 Task: Find connections with filter location Loxstedt with filter topic #forsale with filter profile language English with filter current company Vedanta Limited - Aluminium Business with filter school Jobs for Rajkot with filter industry Specialty Trade Contractors with filter service category Technical with filter keywords title Music Producer
Action: Mouse moved to (494, 62)
Screenshot: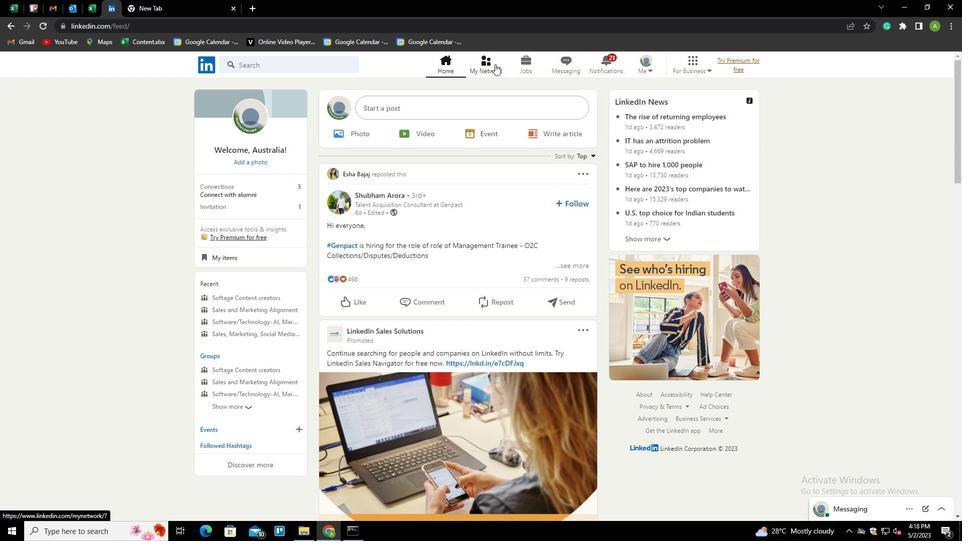 
Action: Mouse pressed left at (494, 62)
Screenshot: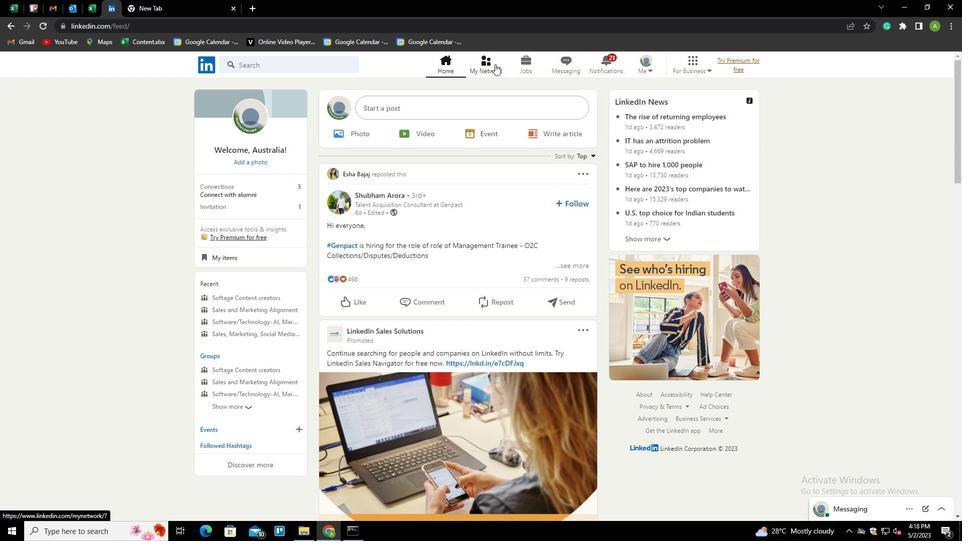 
Action: Mouse moved to (276, 119)
Screenshot: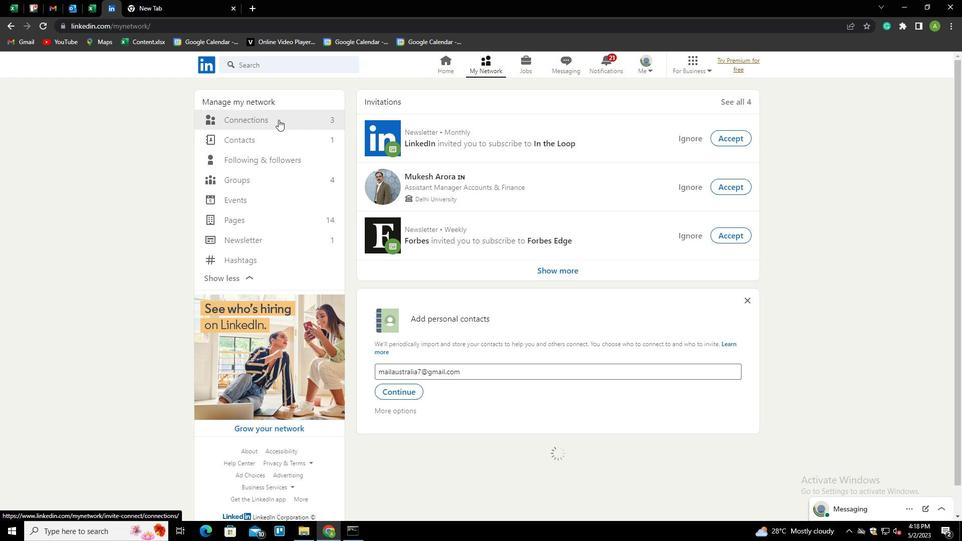 
Action: Mouse pressed left at (276, 119)
Screenshot: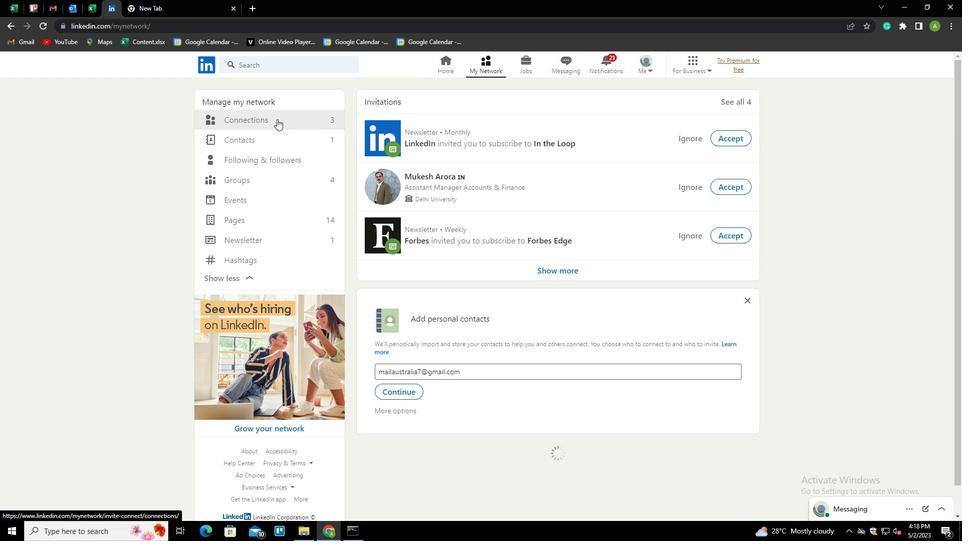 
Action: Mouse moved to (543, 117)
Screenshot: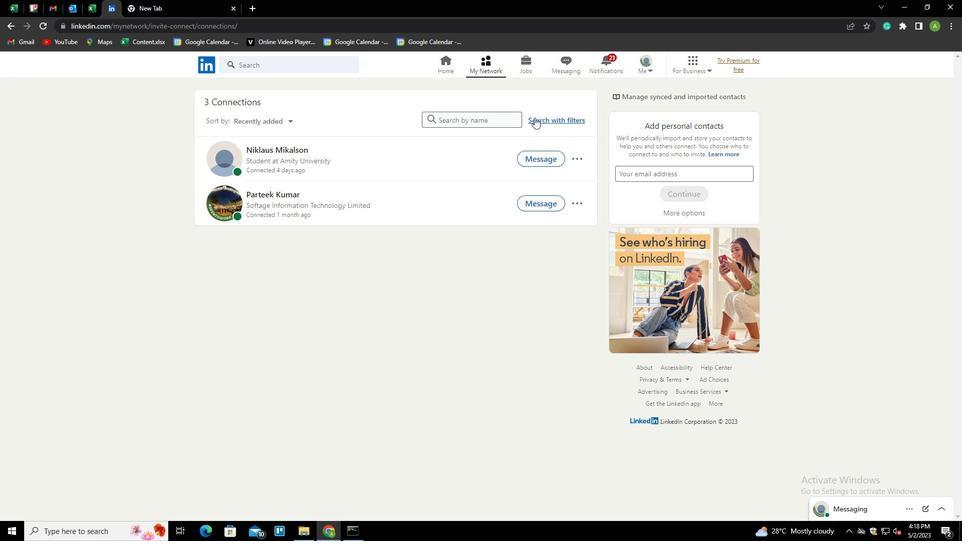 
Action: Mouse pressed left at (543, 117)
Screenshot: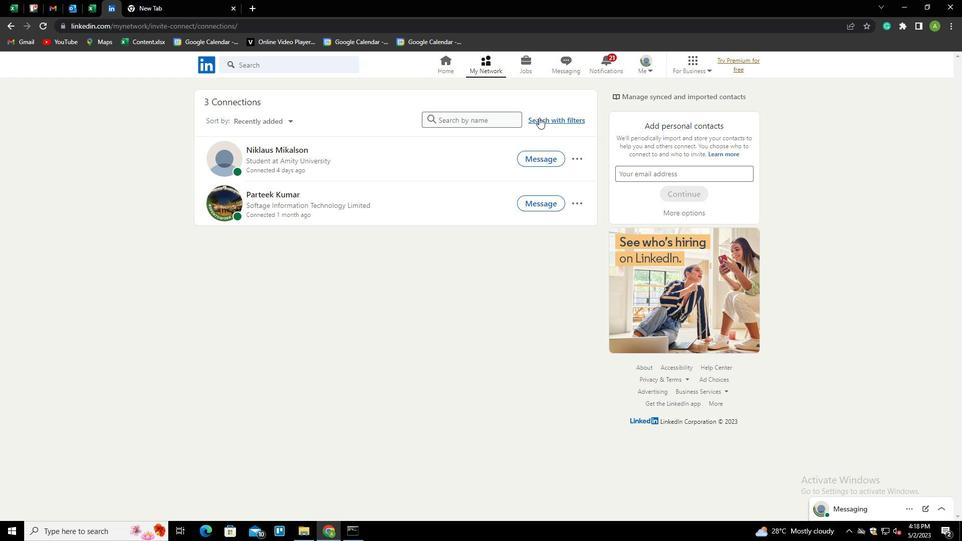 
Action: Mouse moved to (511, 88)
Screenshot: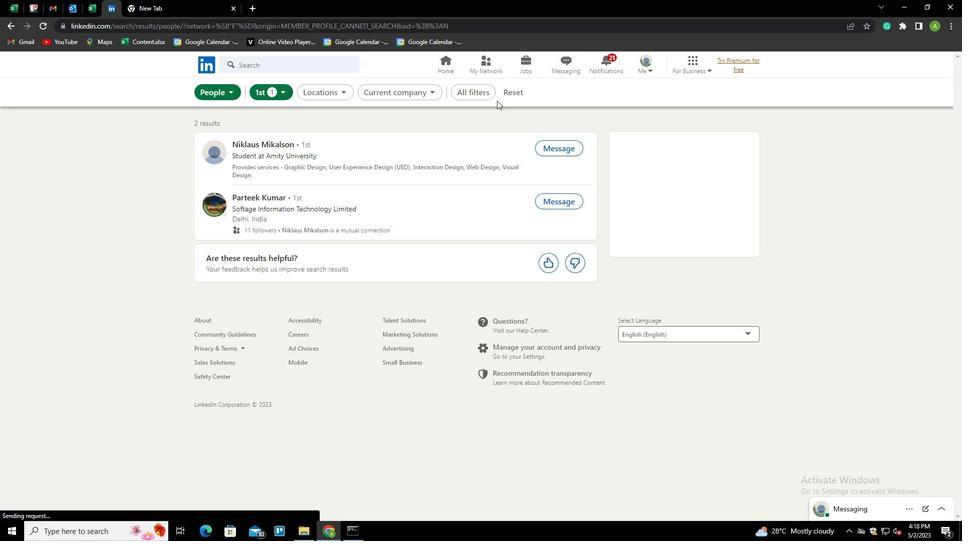 
Action: Mouse pressed left at (511, 88)
Screenshot: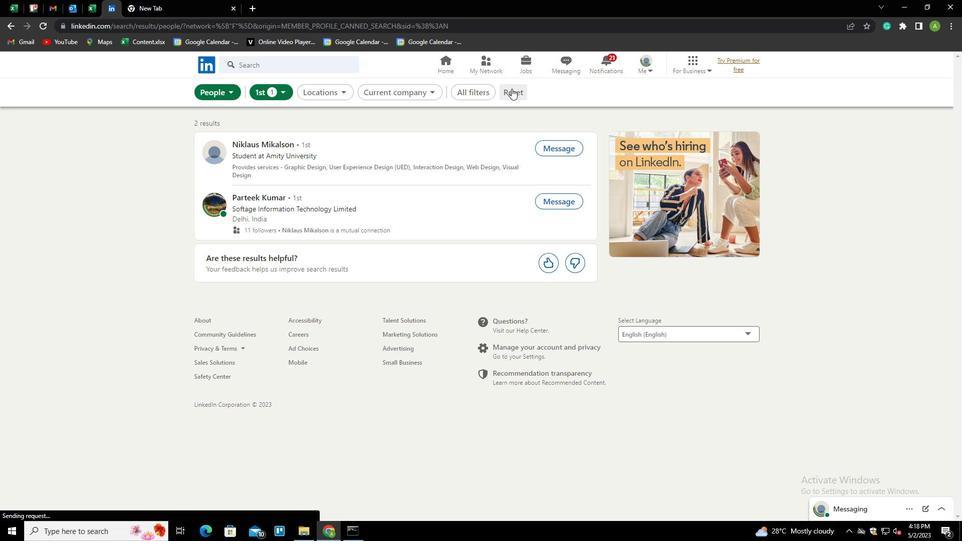 
Action: Mouse moved to (488, 91)
Screenshot: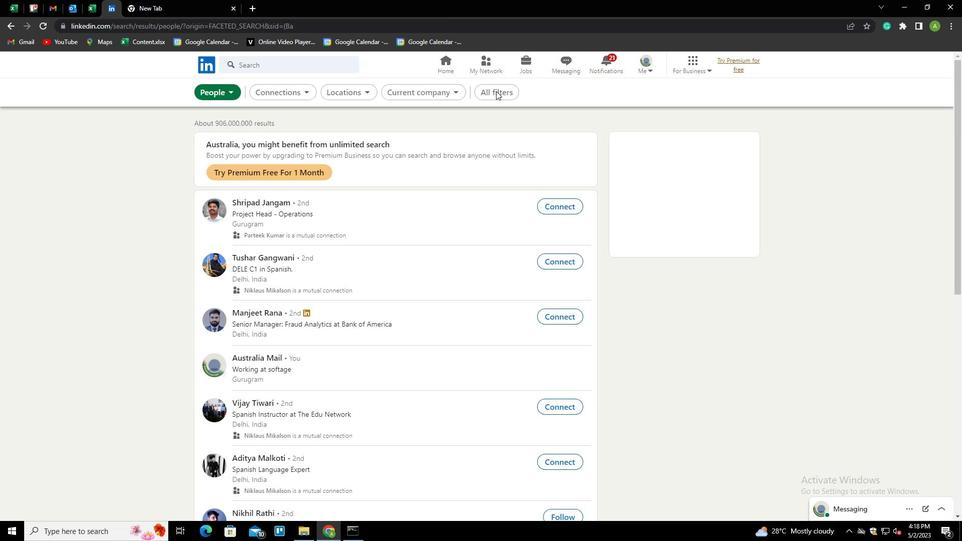 
Action: Mouse pressed left at (488, 91)
Screenshot: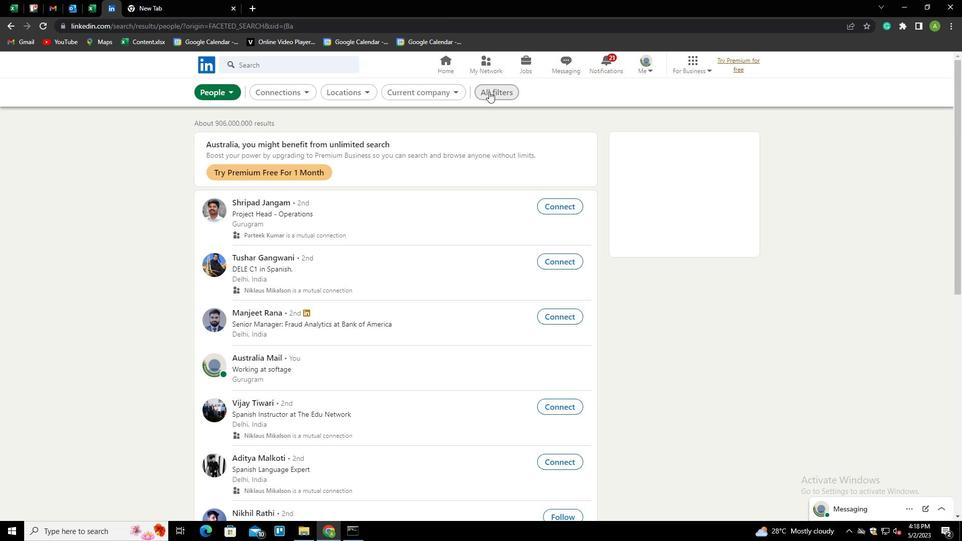 
Action: Mouse moved to (894, 326)
Screenshot: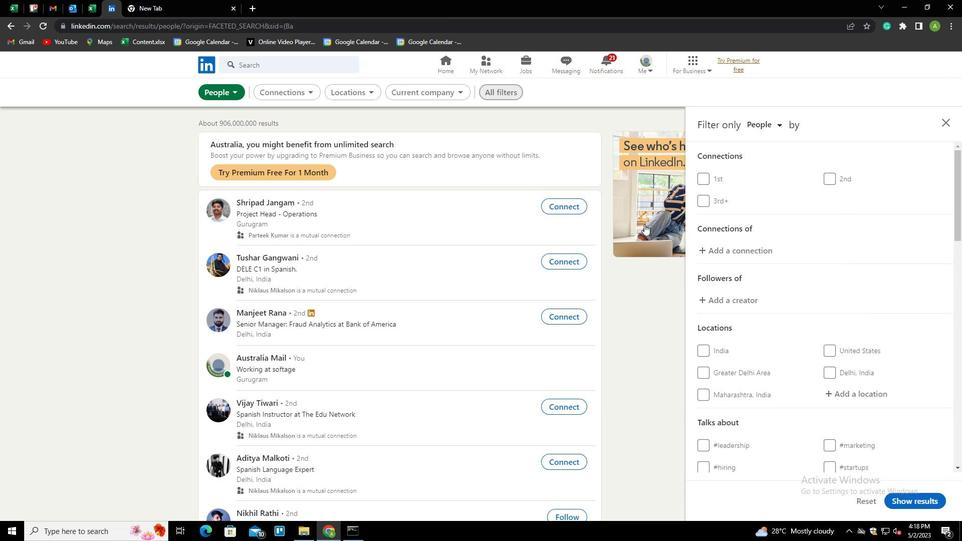 
Action: Mouse scrolled (894, 325) with delta (0, 0)
Screenshot: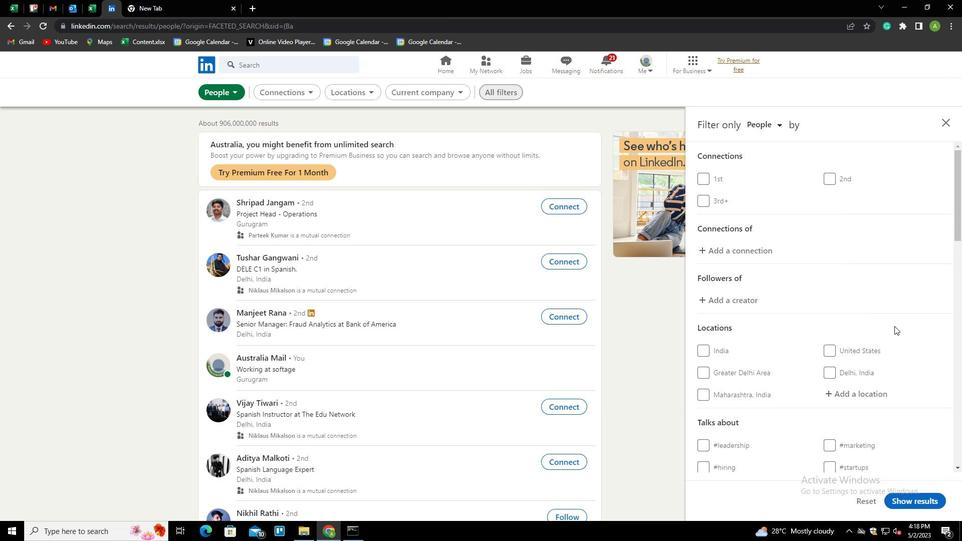
Action: Mouse scrolled (894, 325) with delta (0, 0)
Screenshot: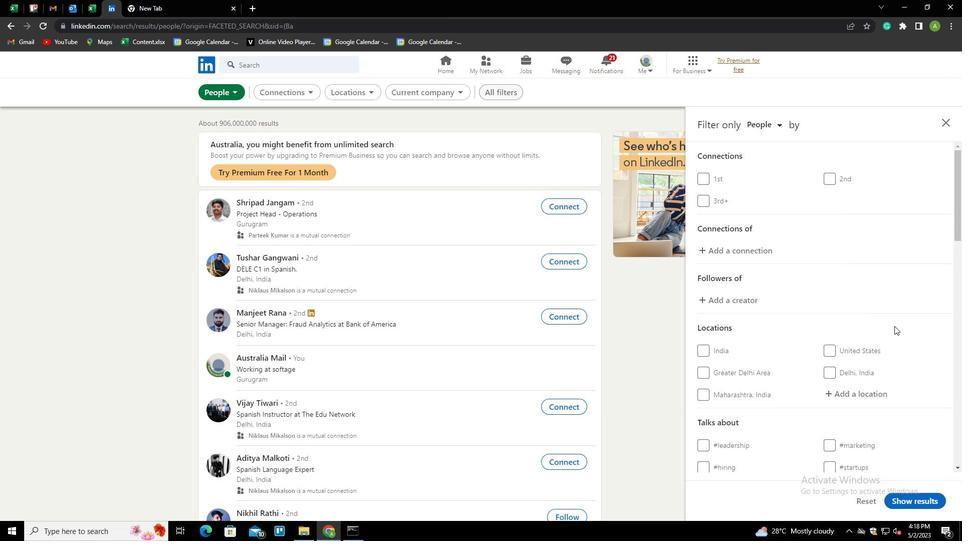 
Action: Mouse moved to (865, 295)
Screenshot: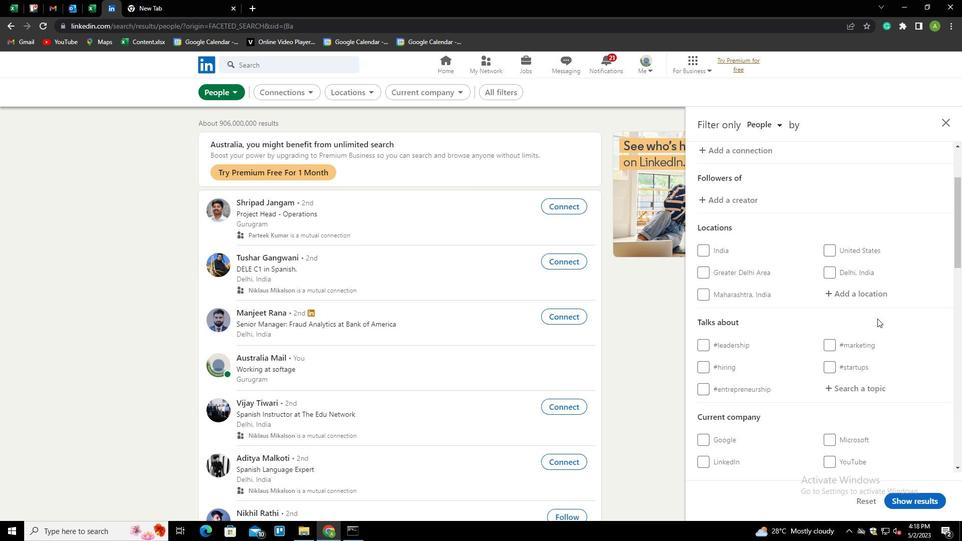 
Action: Mouse pressed left at (865, 295)
Screenshot: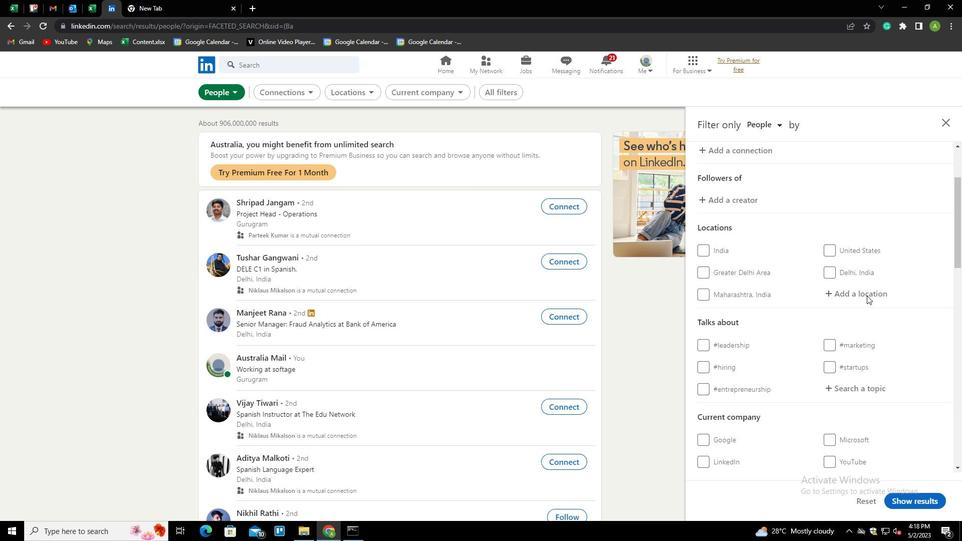 
Action: Mouse moved to (865, 294)
Screenshot: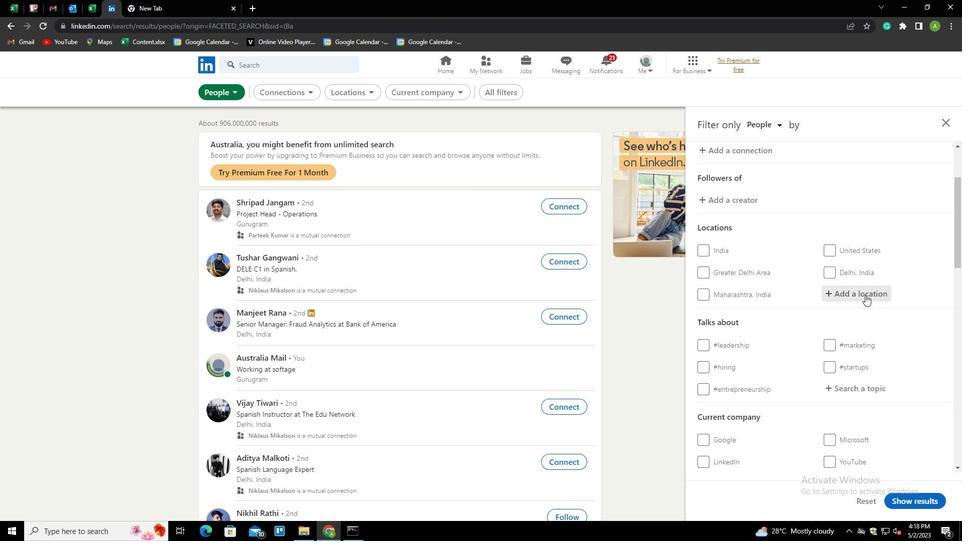 
Action: Mouse pressed left at (865, 294)
Screenshot: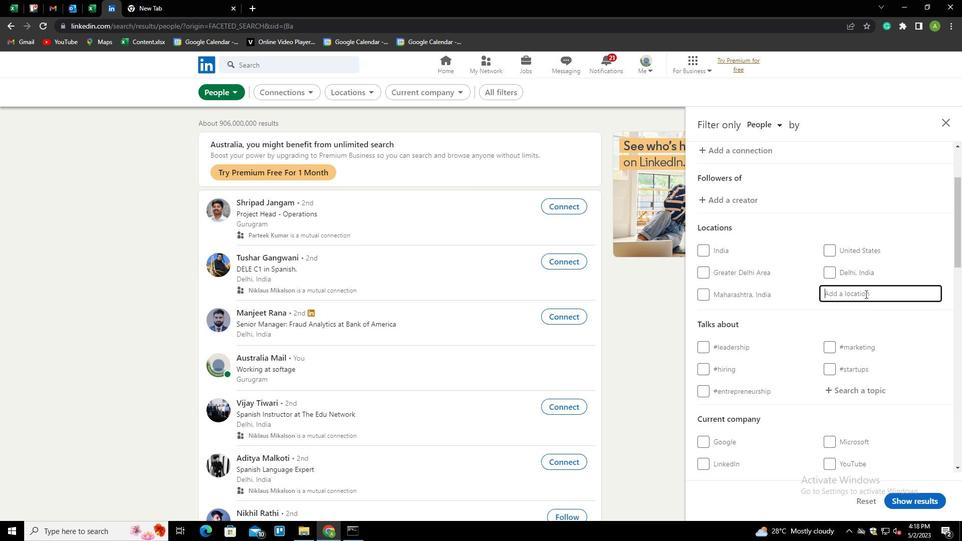 
Action: Key pressed <Key.shift><Key.shift><Key.shift>LOXSTEDT<Key.down><Key.enter>
Screenshot: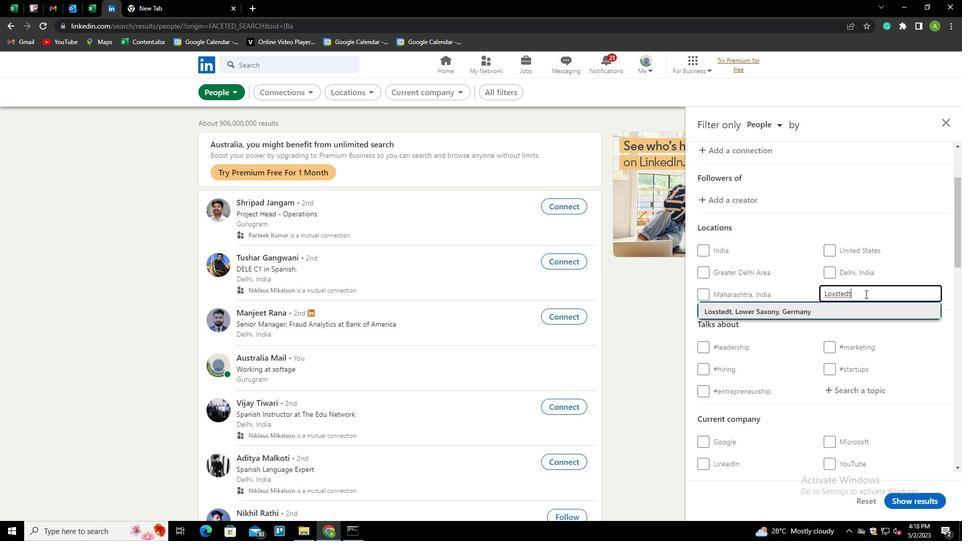 
Action: Mouse scrolled (865, 293) with delta (0, 0)
Screenshot: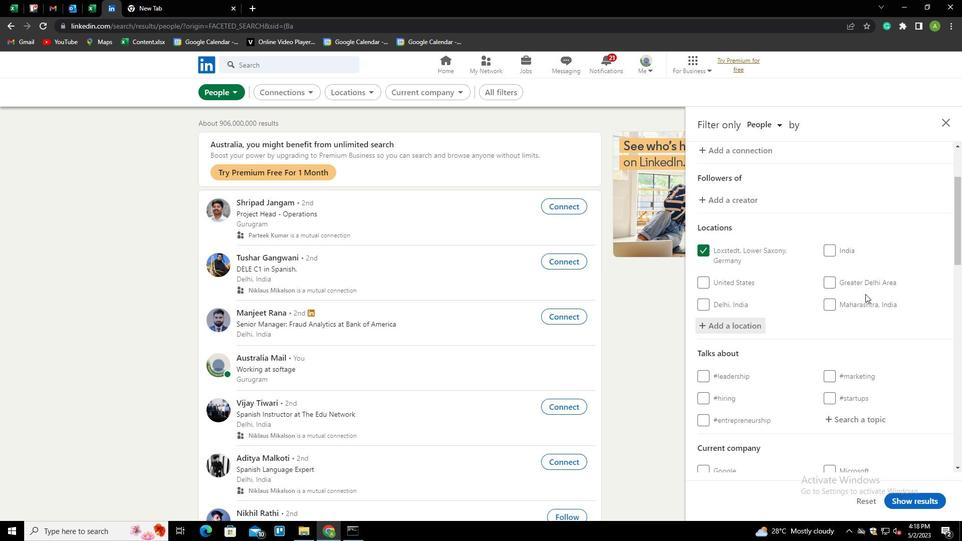 
Action: Mouse scrolled (865, 293) with delta (0, 0)
Screenshot: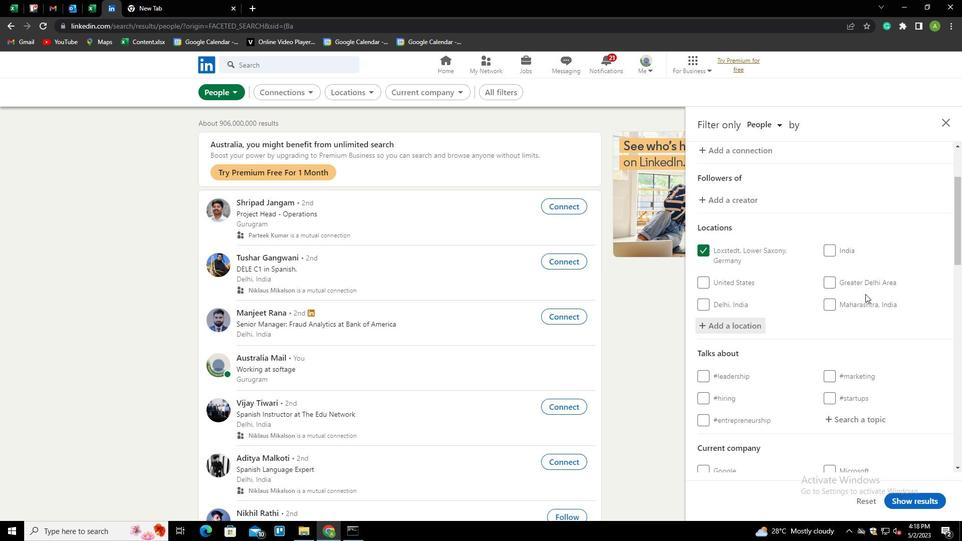 
Action: Mouse moved to (848, 316)
Screenshot: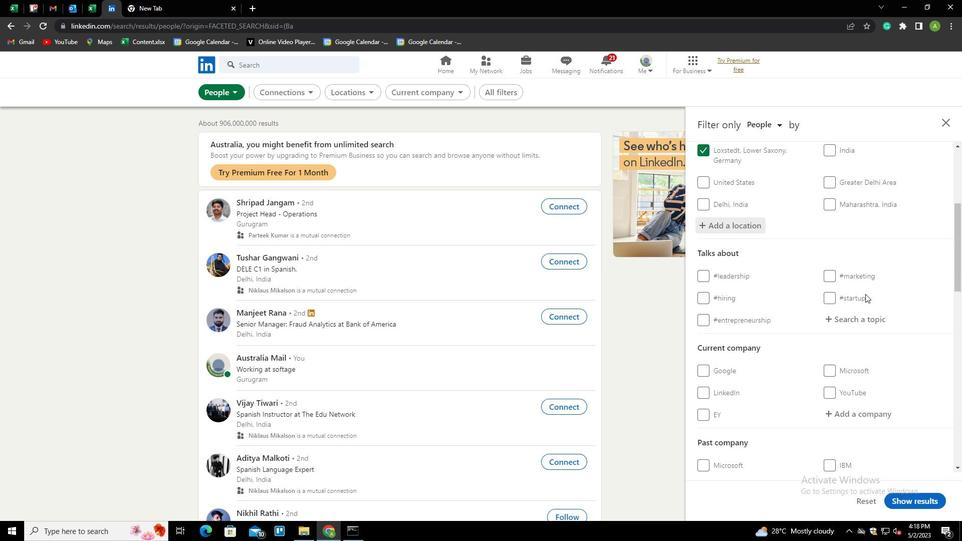 
Action: Mouse pressed left at (848, 316)
Screenshot: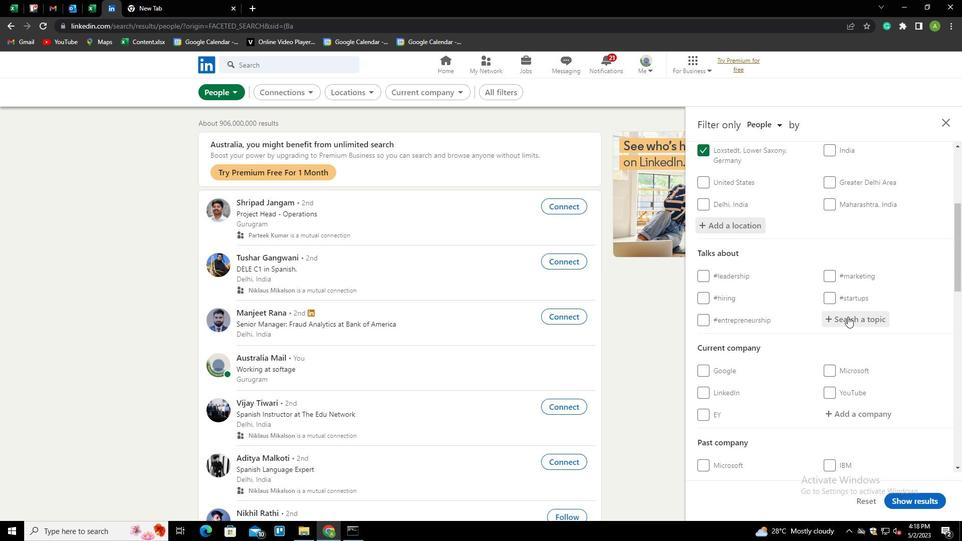 
Action: Key pressed FORSALE<Key.down><Key.enter>
Screenshot: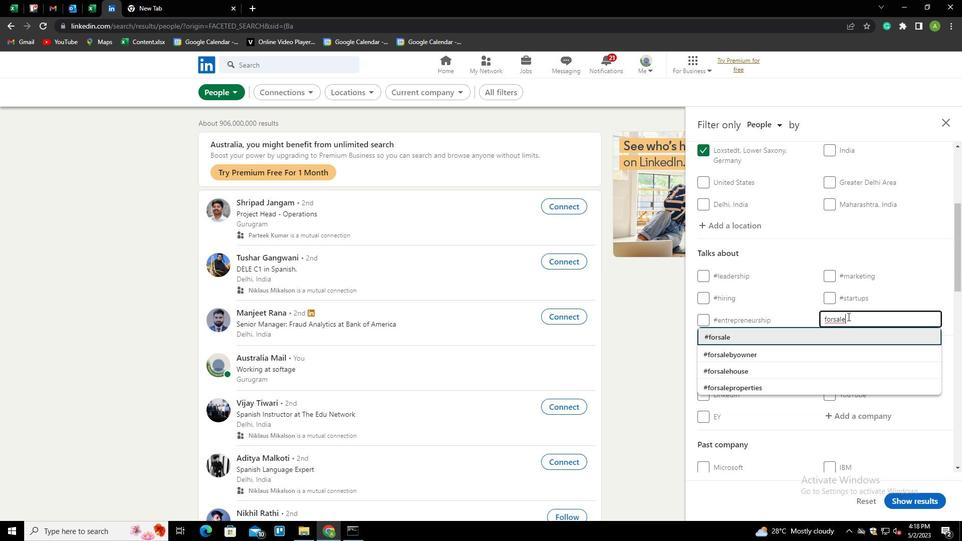 
Action: Mouse scrolled (848, 316) with delta (0, 0)
Screenshot: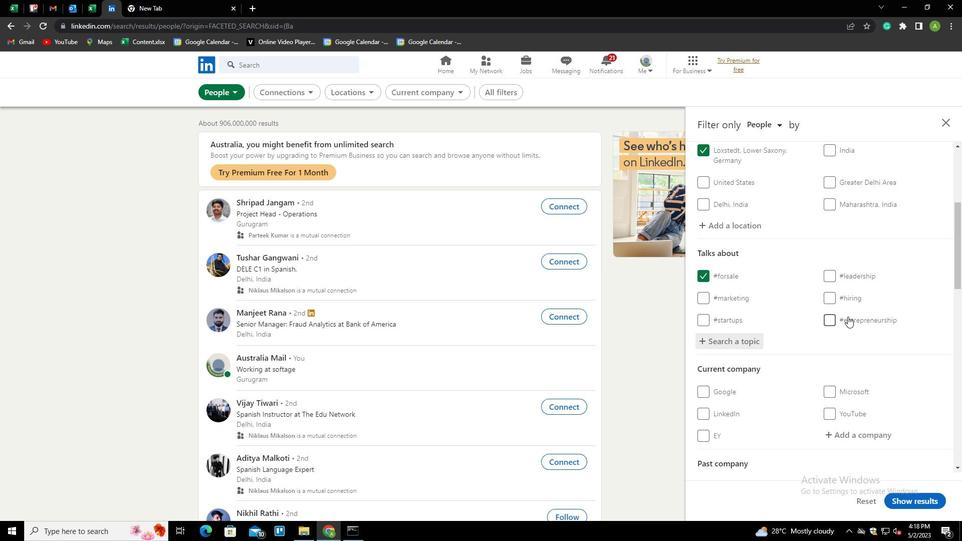 
Action: Mouse scrolled (848, 316) with delta (0, 0)
Screenshot: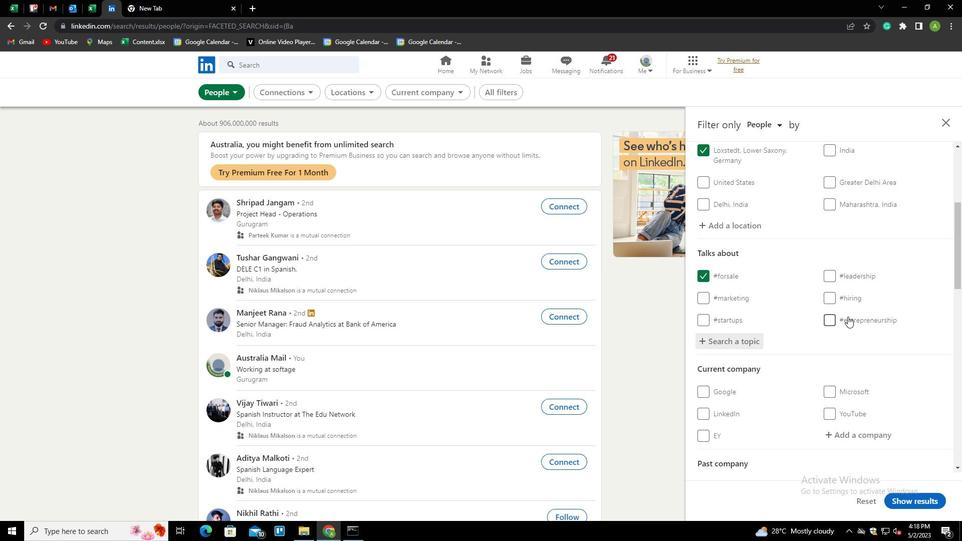 
Action: Mouse scrolled (848, 316) with delta (0, 0)
Screenshot: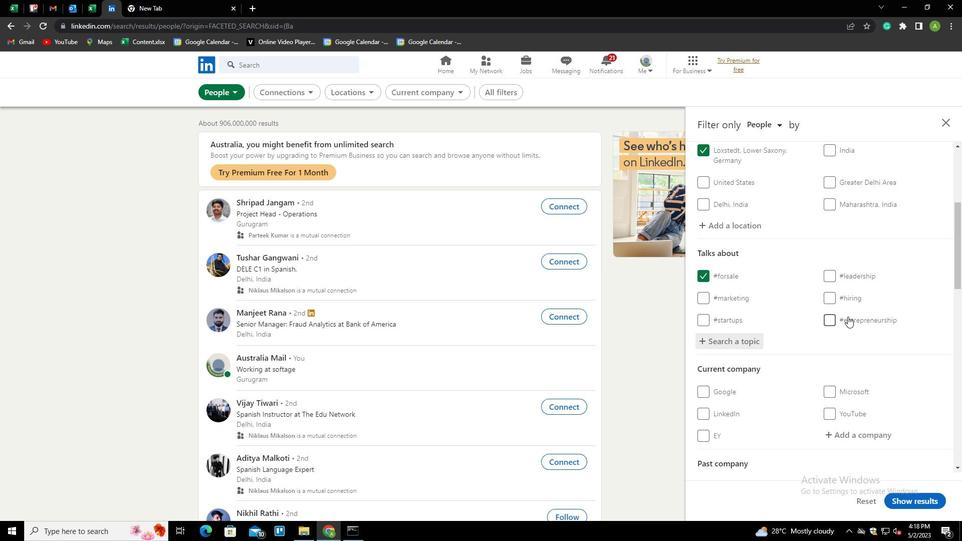 
Action: Mouse scrolled (848, 316) with delta (0, 0)
Screenshot: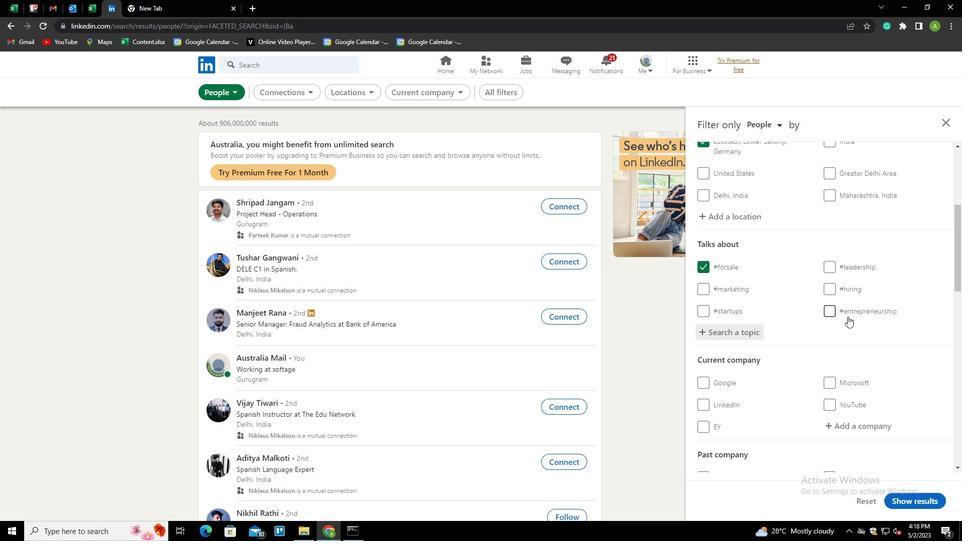 
Action: Mouse scrolled (848, 316) with delta (0, 0)
Screenshot: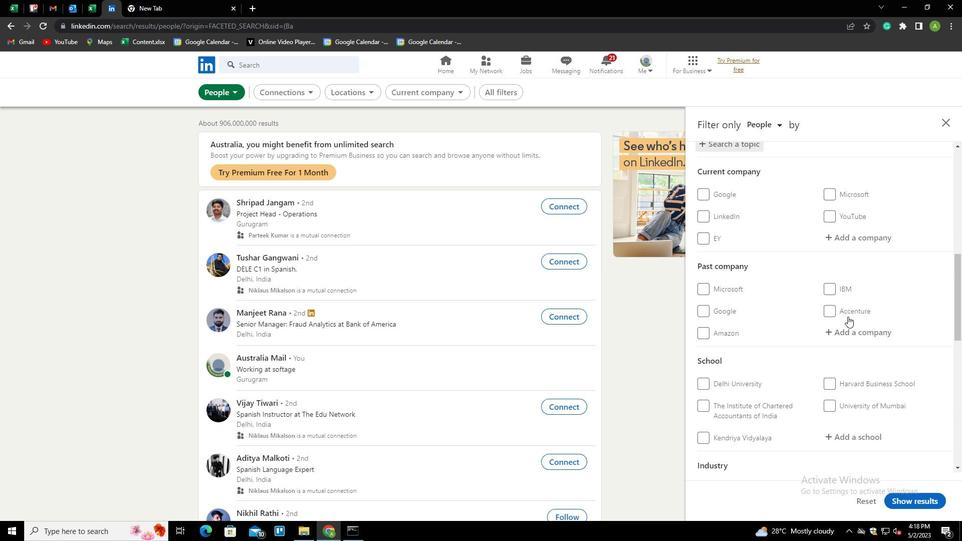 
Action: Mouse scrolled (848, 316) with delta (0, 0)
Screenshot: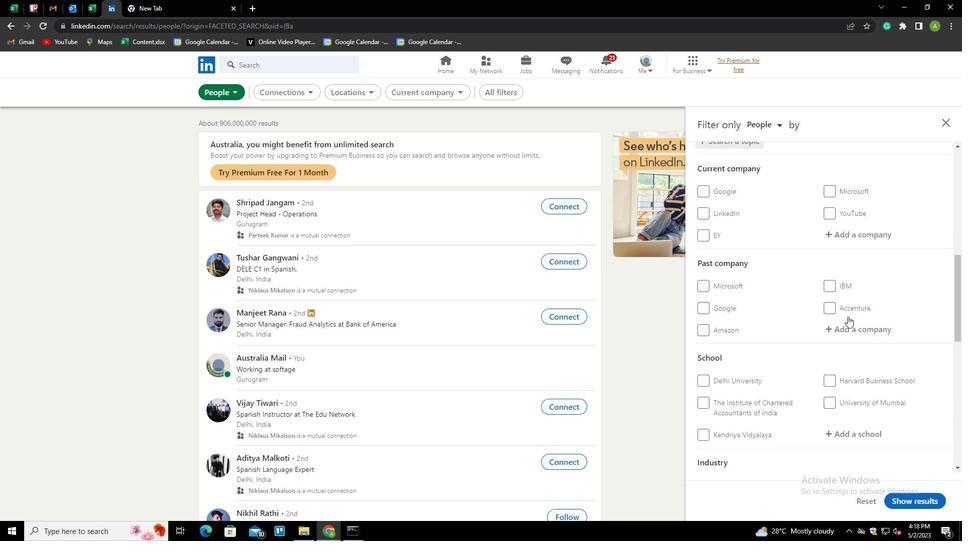 
Action: Mouse scrolled (848, 316) with delta (0, 0)
Screenshot: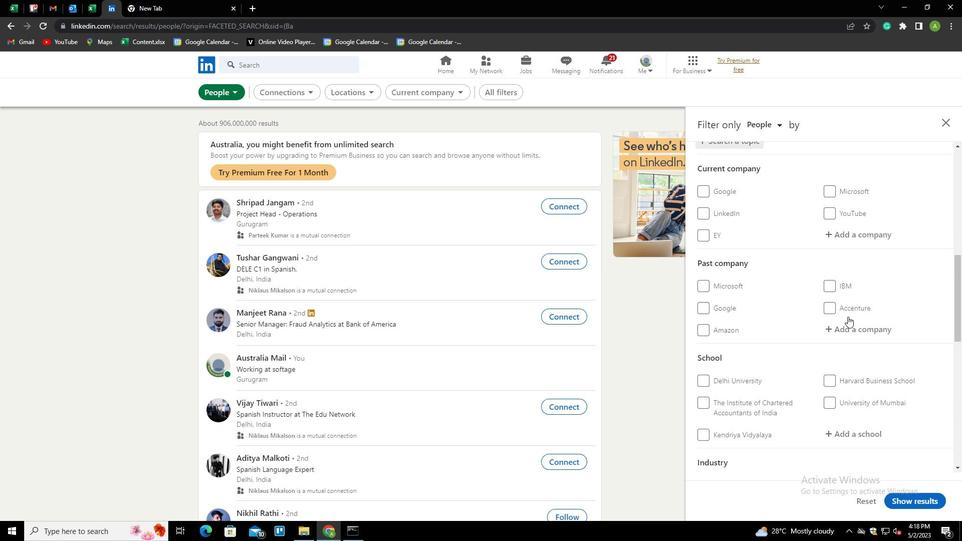 
Action: Mouse scrolled (848, 316) with delta (0, 0)
Screenshot: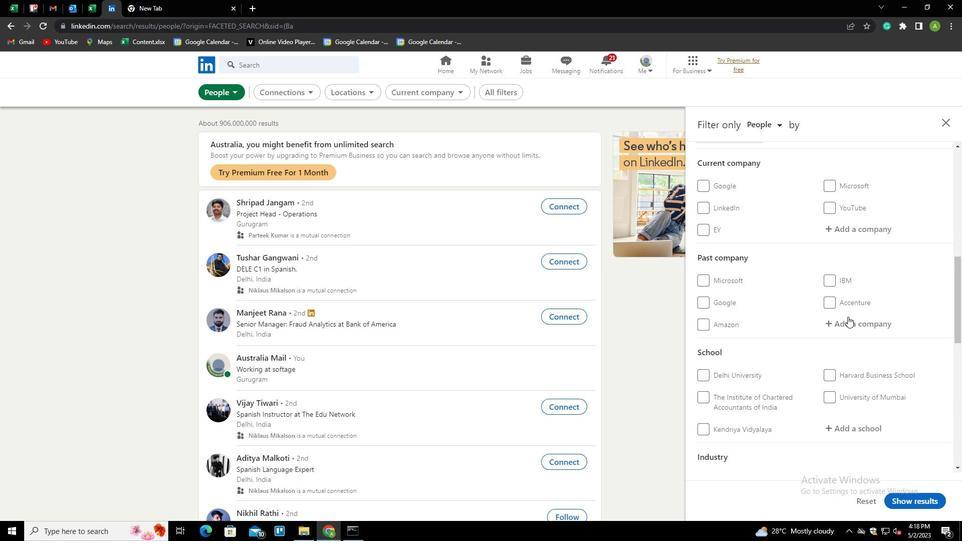 
Action: Mouse scrolled (848, 316) with delta (0, 0)
Screenshot: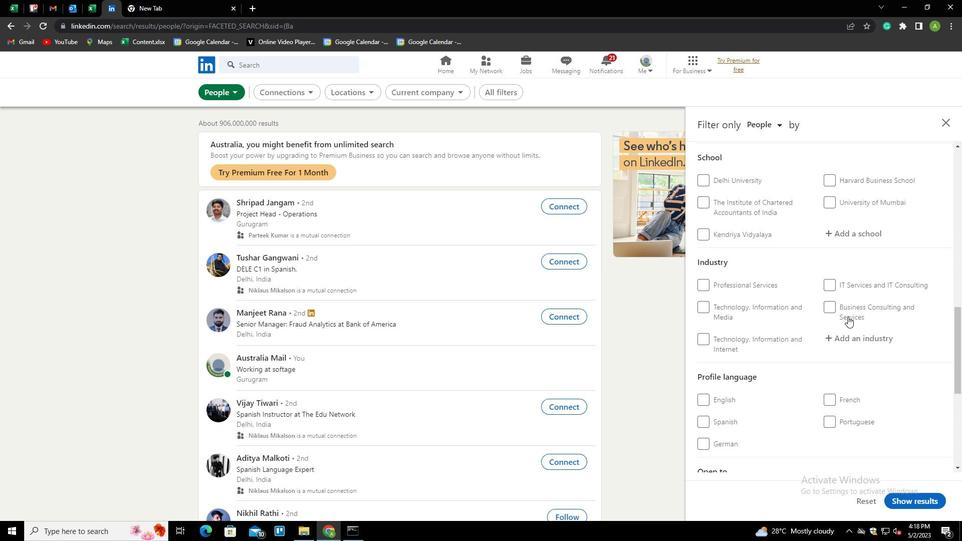 
Action: Mouse scrolled (848, 316) with delta (0, 0)
Screenshot: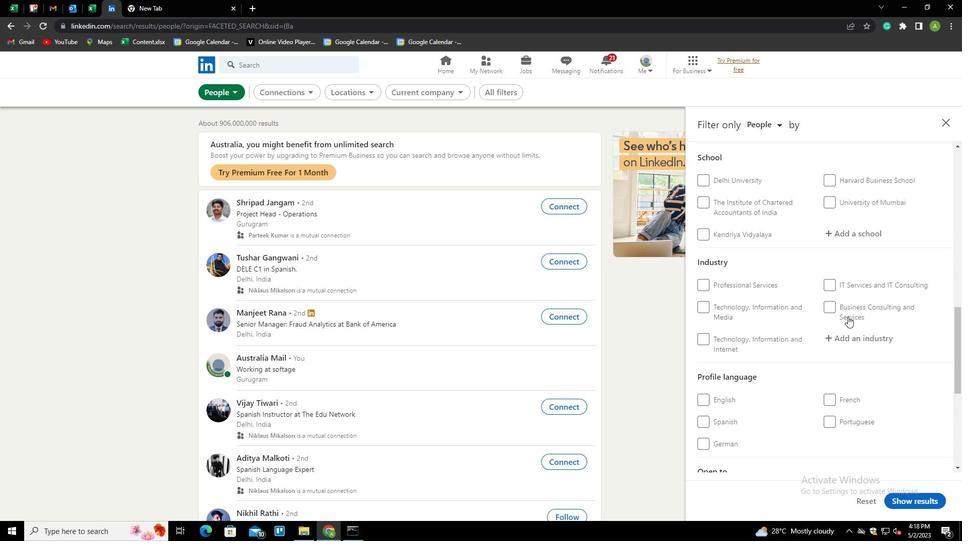 
Action: Mouse moved to (701, 299)
Screenshot: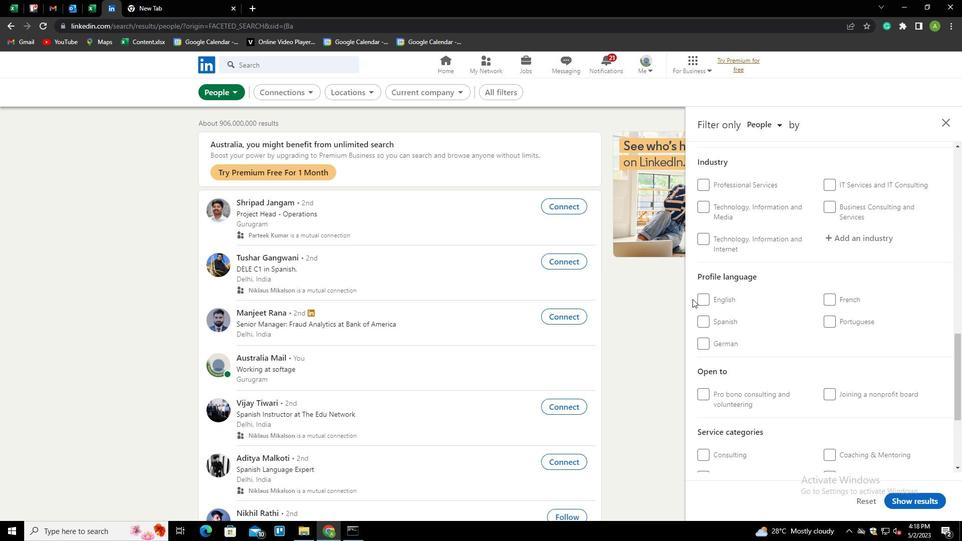 
Action: Mouse pressed left at (701, 299)
Screenshot: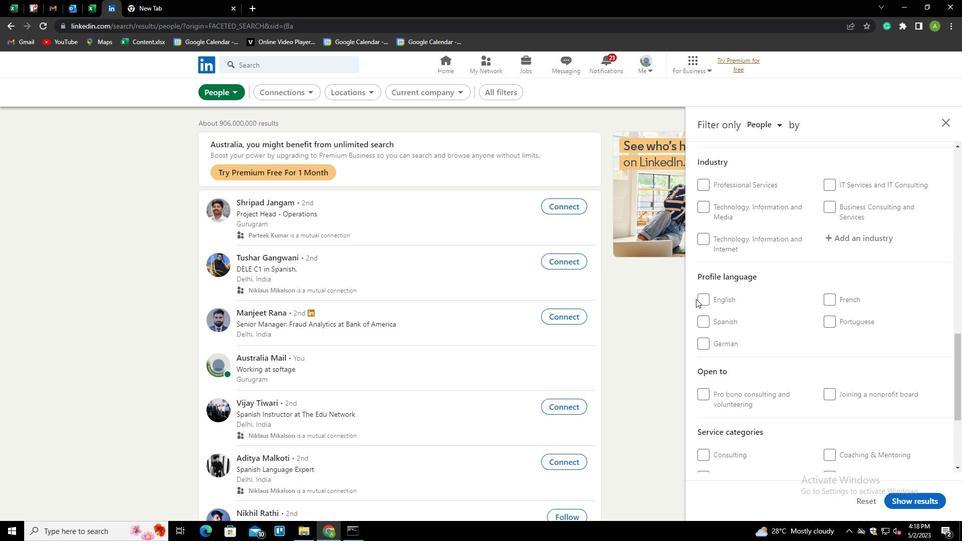 
Action: Mouse moved to (792, 288)
Screenshot: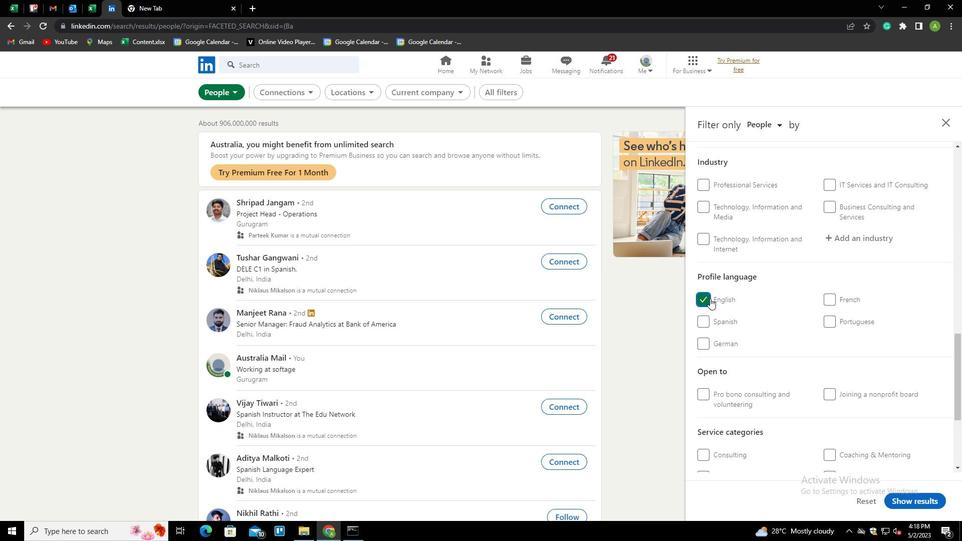 
Action: Mouse scrolled (792, 288) with delta (0, 0)
Screenshot: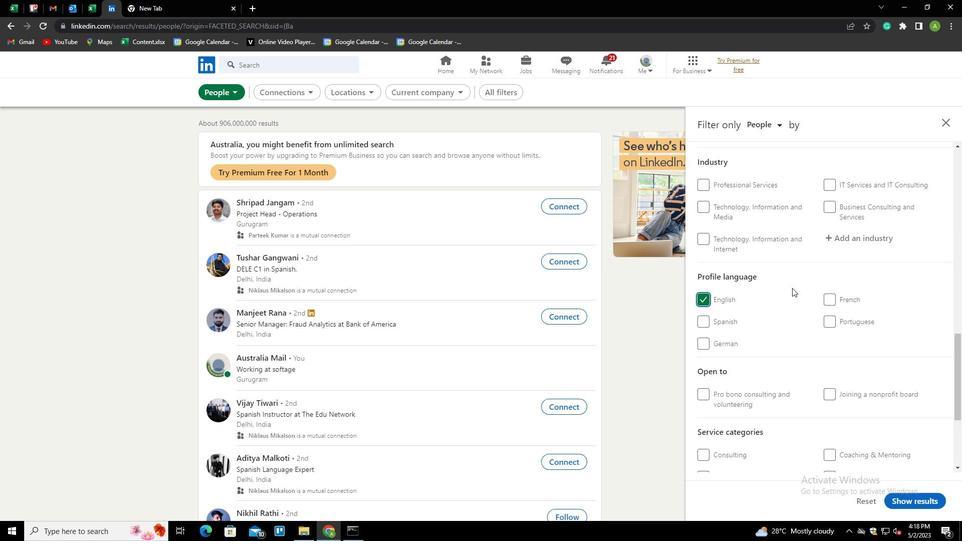 
Action: Mouse scrolled (792, 288) with delta (0, 0)
Screenshot: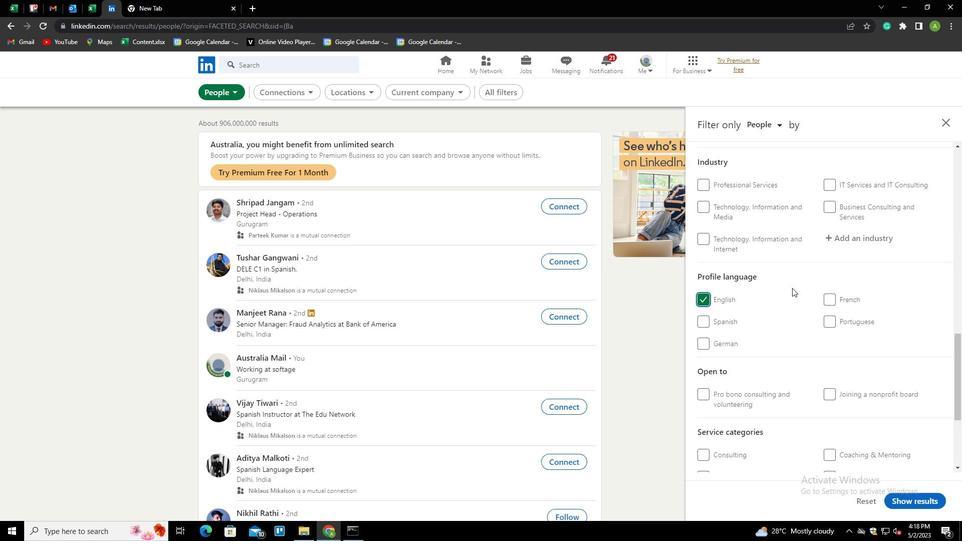 
Action: Mouse scrolled (792, 288) with delta (0, 0)
Screenshot: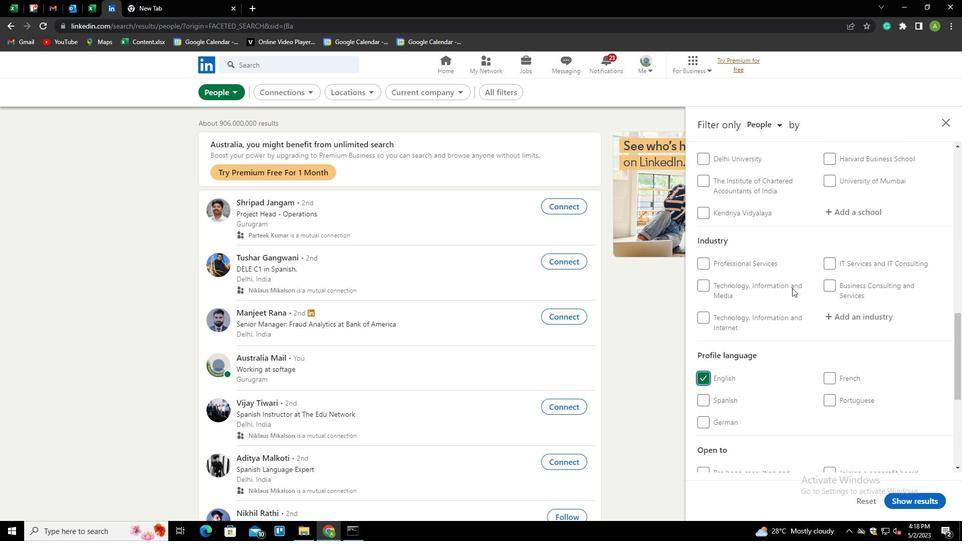 
Action: Mouse scrolled (792, 288) with delta (0, 0)
Screenshot: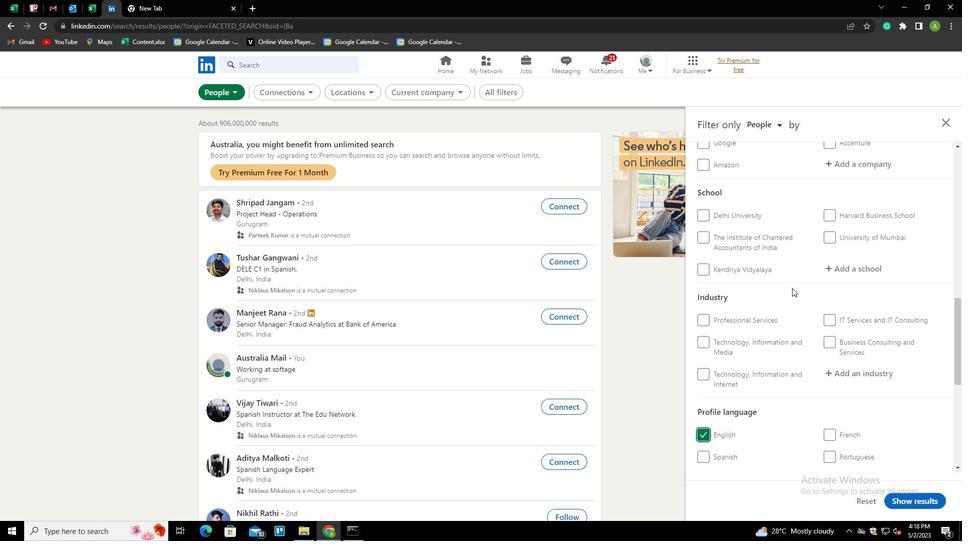 
Action: Mouse scrolled (792, 288) with delta (0, 0)
Screenshot: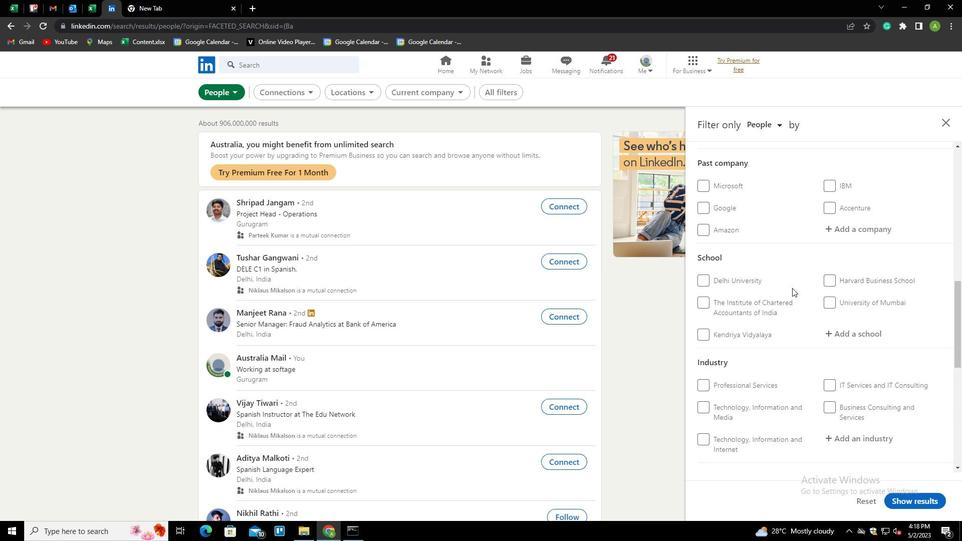 
Action: Mouse scrolled (792, 288) with delta (0, 0)
Screenshot: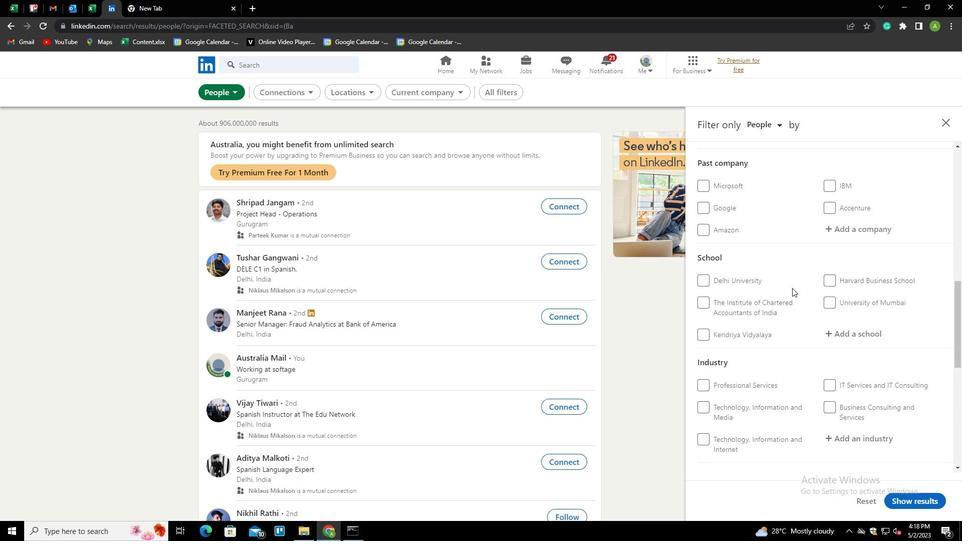
Action: Mouse scrolled (792, 288) with delta (0, 0)
Screenshot: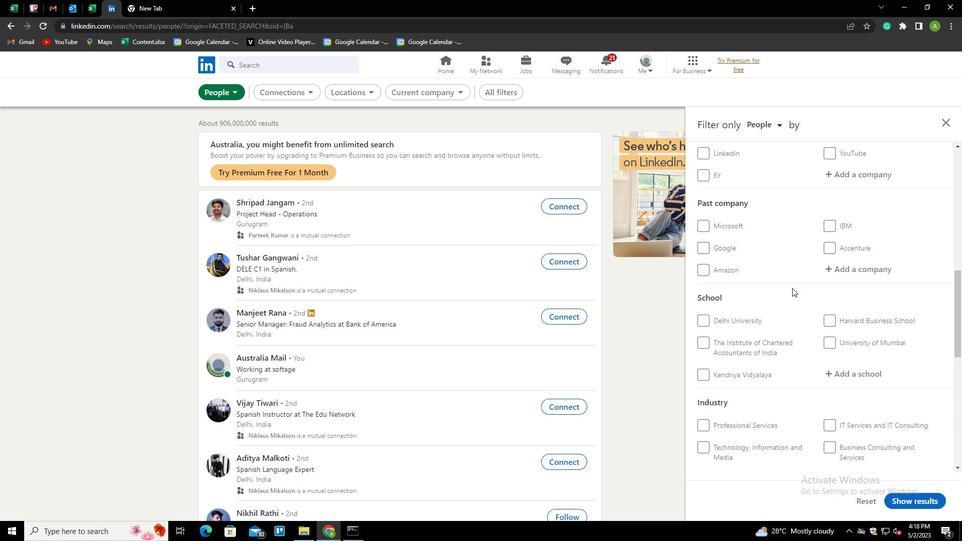 
Action: Mouse moved to (880, 285)
Screenshot: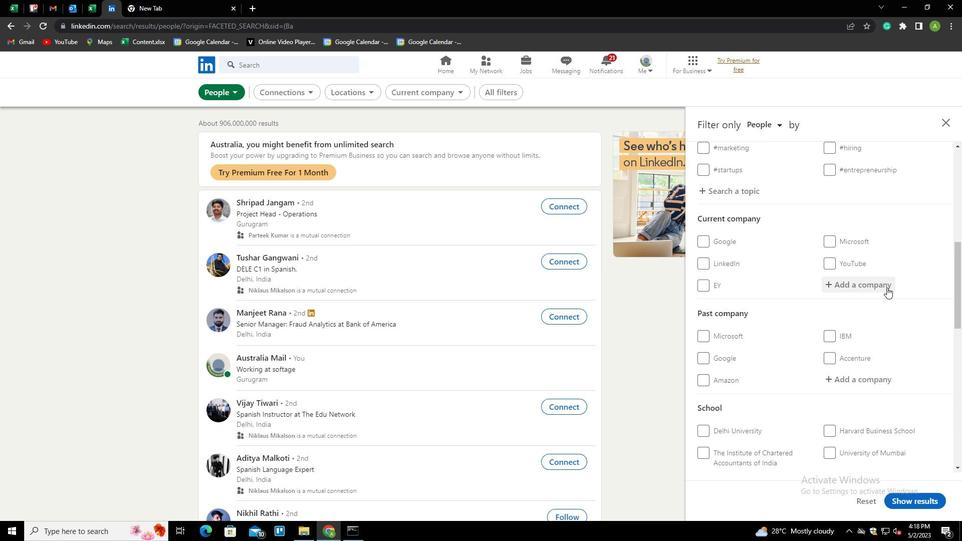
Action: Mouse pressed left at (880, 285)
Screenshot: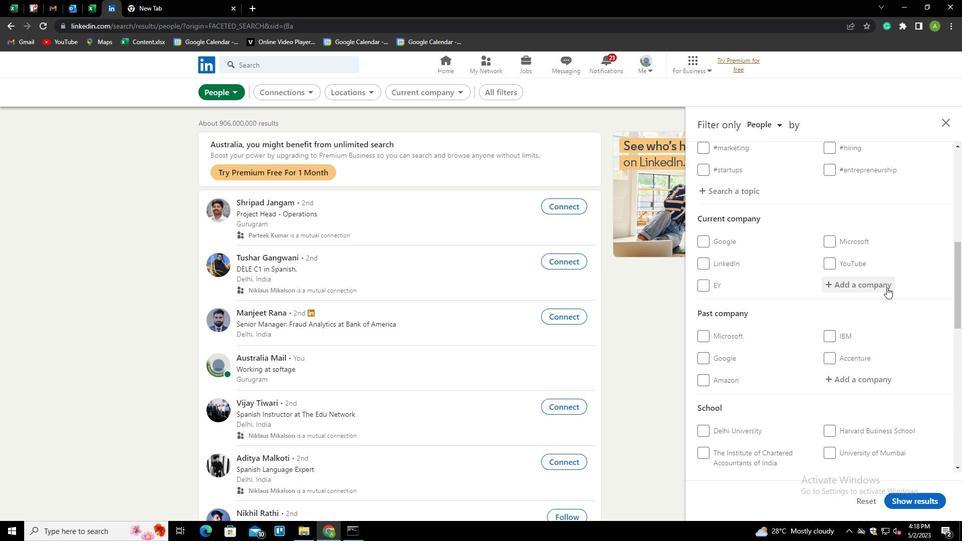 
Action: Mouse moved to (879, 285)
Screenshot: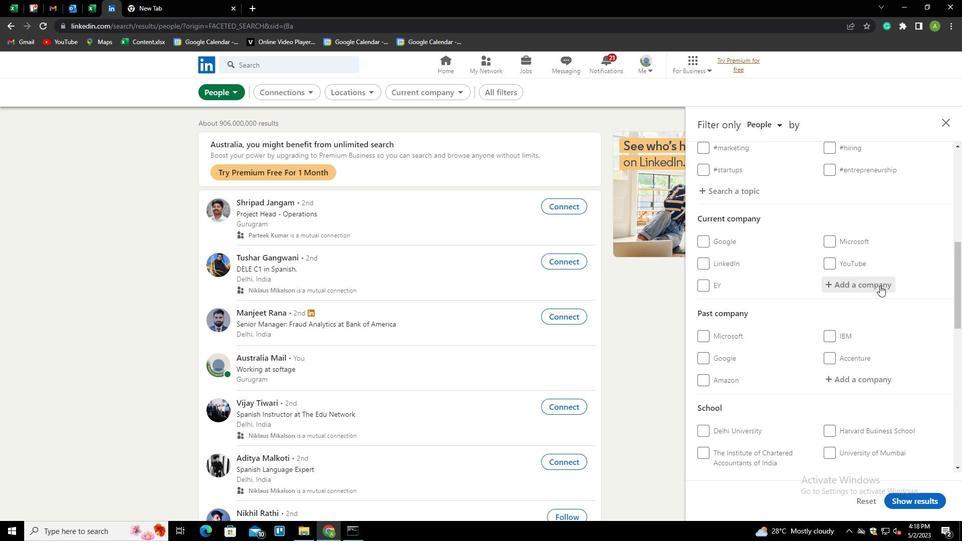 
Action: Key pressed <Key.shift><Key.shift>VEDANTA<Key.space><Key.shift>LIMITED<Key.down><Key.space>-<Key.space><Key.shift>ALUM<Key.down><Key.enter>
Screenshot: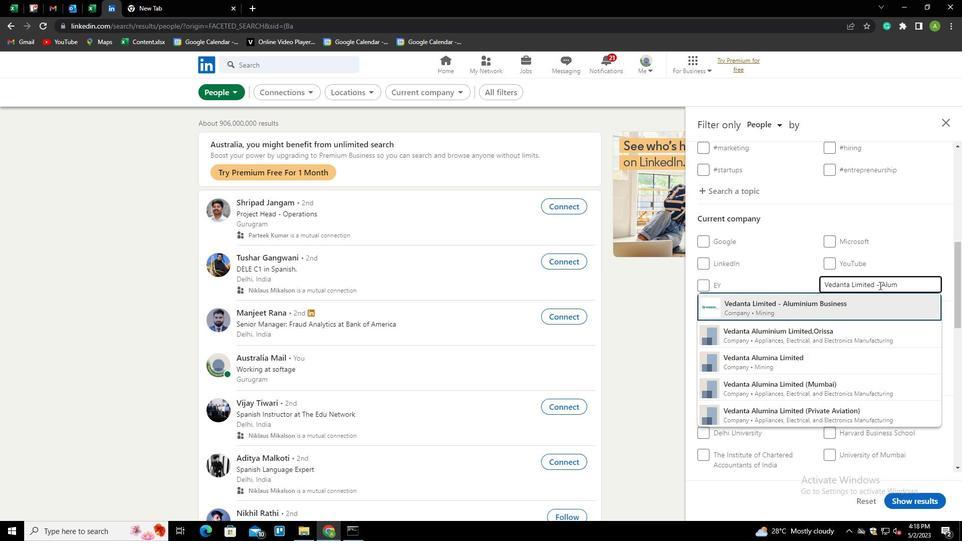 
Action: Mouse scrolled (879, 285) with delta (0, 0)
Screenshot: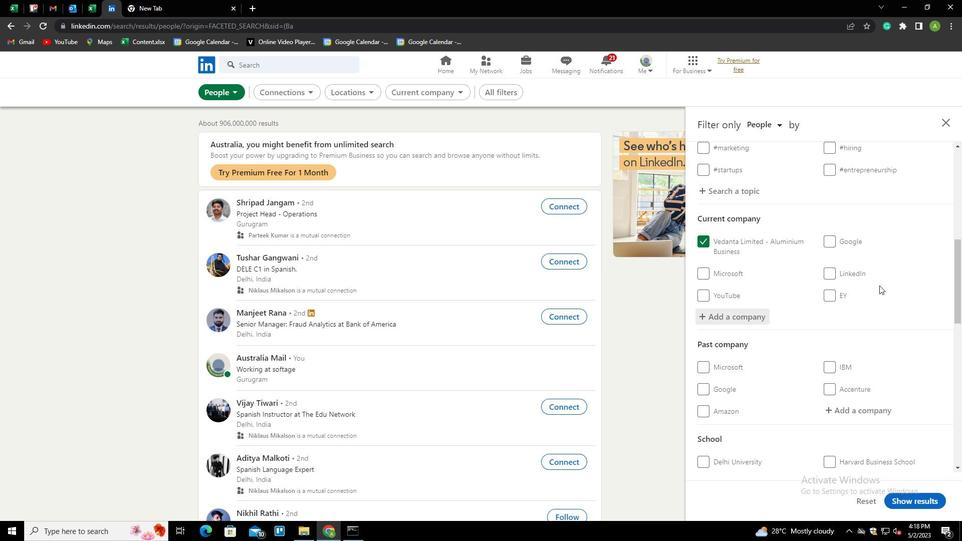 
Action: Mouse scrolled (879, 285) with delta (0, 0)
Screenshot: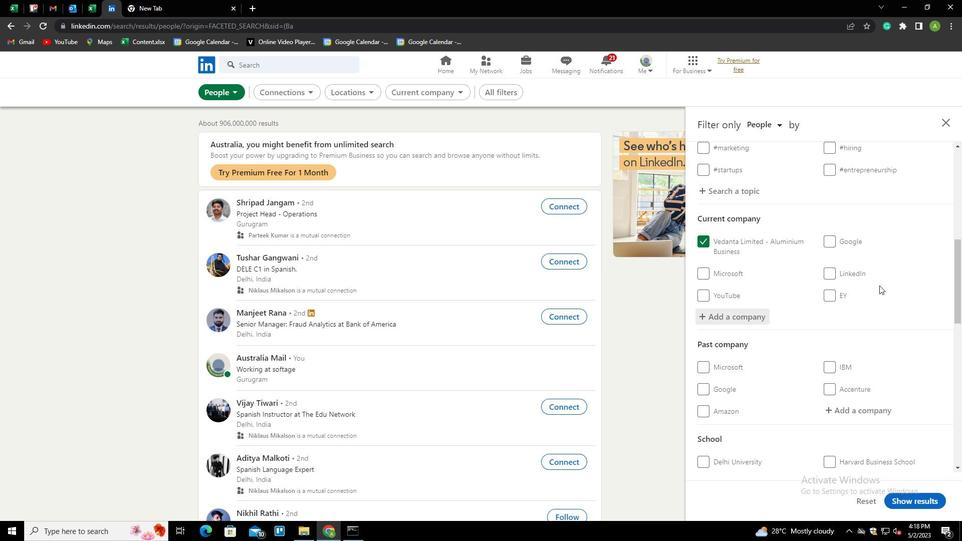 
Action: Mouse moved to (852, 313)
Screenshot: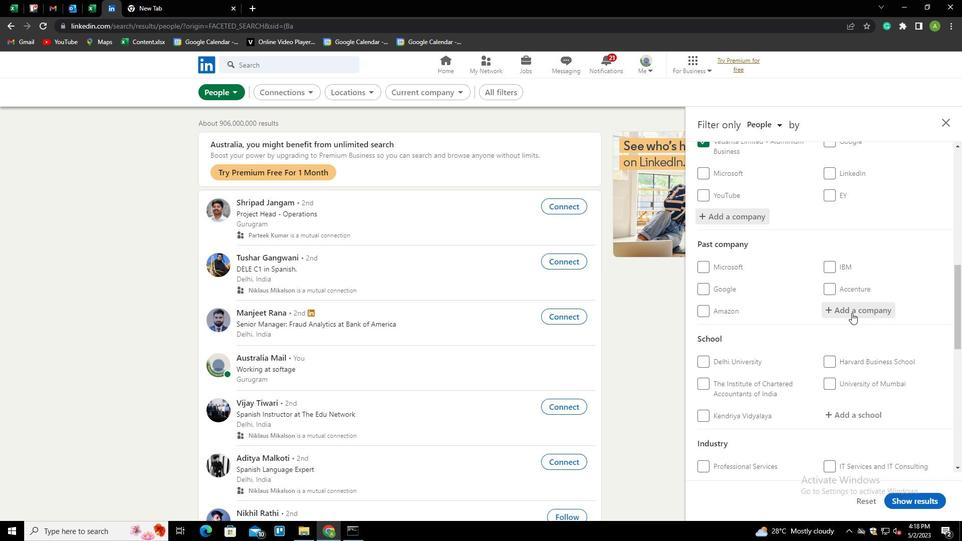
Action: Mouse pressed left at (852, 313)
Screenshot: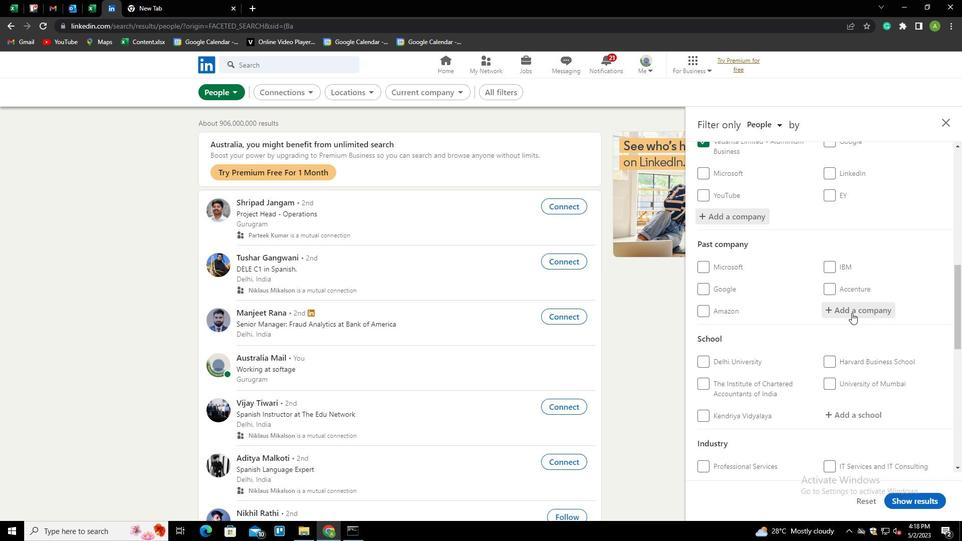 
Action: Mouse moved to (857, 311)
Screenshot: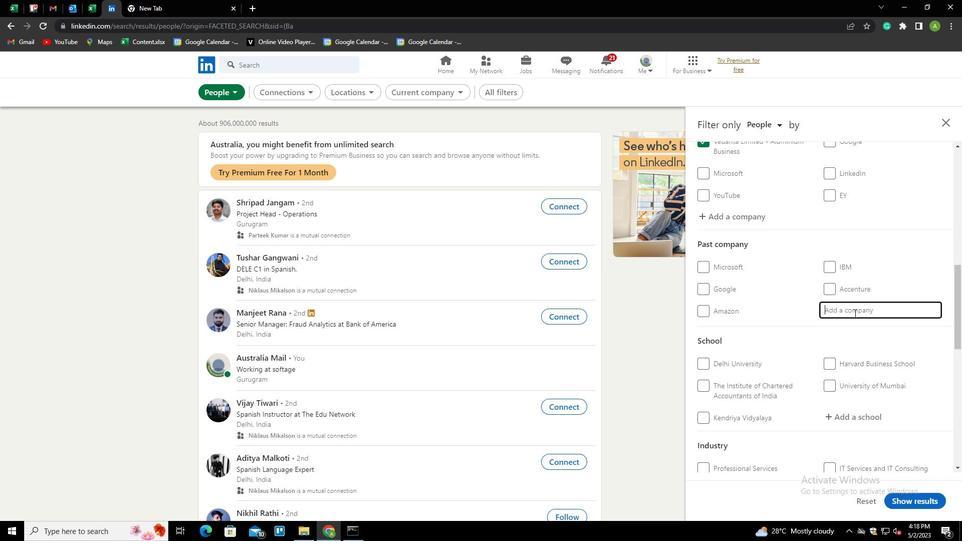 
Action: Mouse scrolled (857, 311) with delta (0, 0)
Screenshot: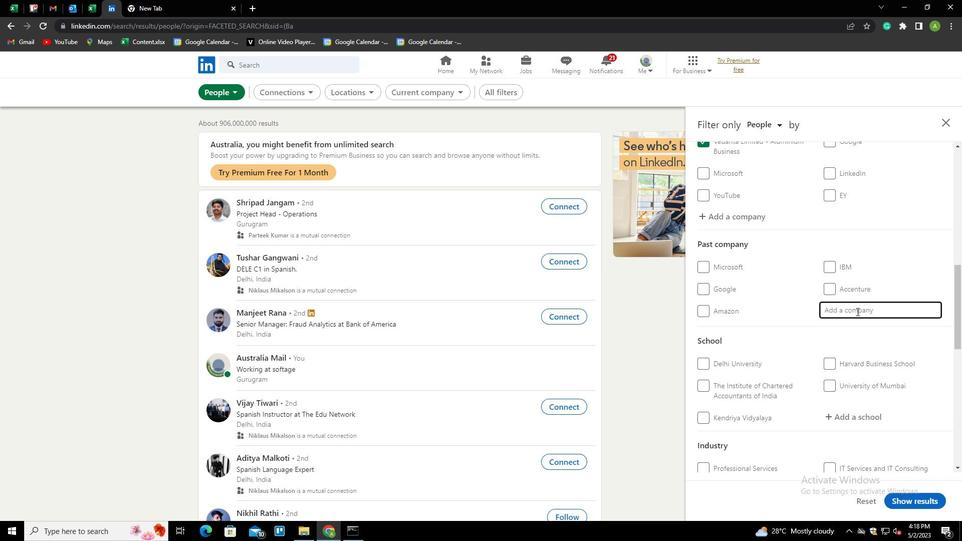 
Action: Mouse scrolled (857, 311) with delta (0, 0)
Screenshot: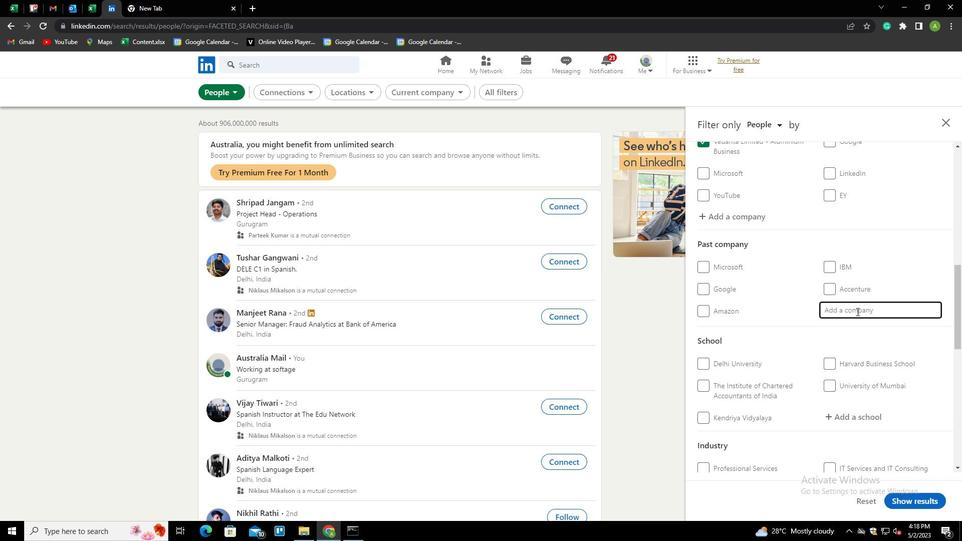 
Action: Mouse moved to (836, 314)
Screenshot: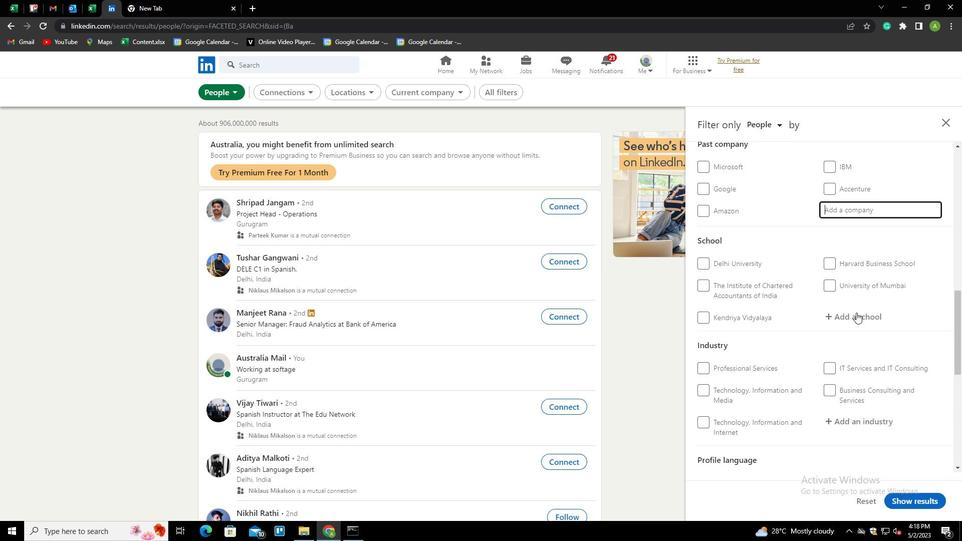 
Action: Mouse pressed left at (836, 314)
Screenshot: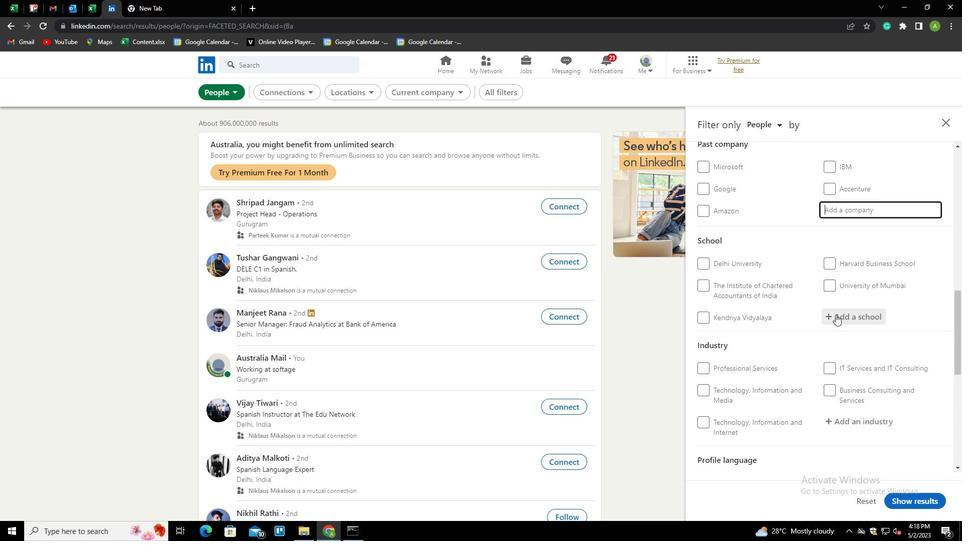 
Action: Mouse moved to (839, 315)
Screenshot: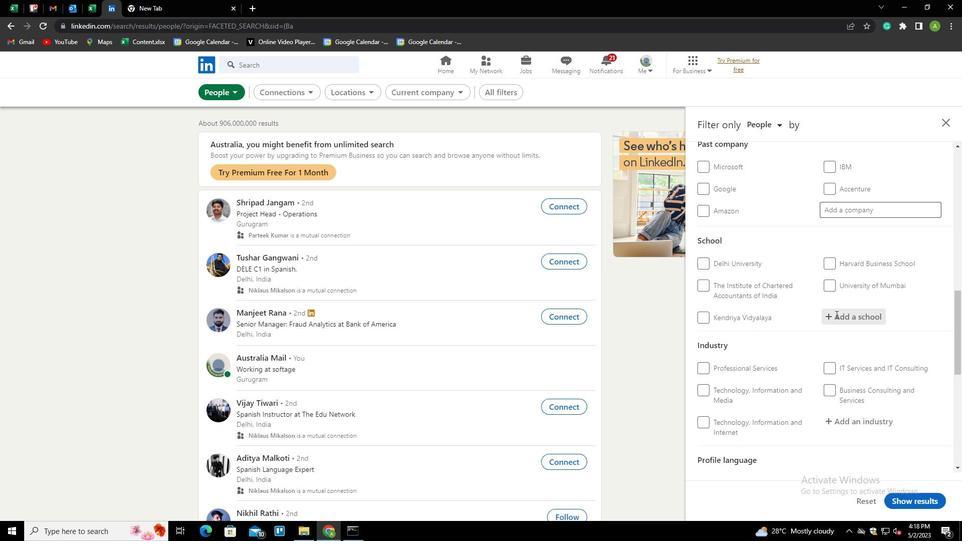 
Action: Mouse pressed left at (839, 315)
Screenshot: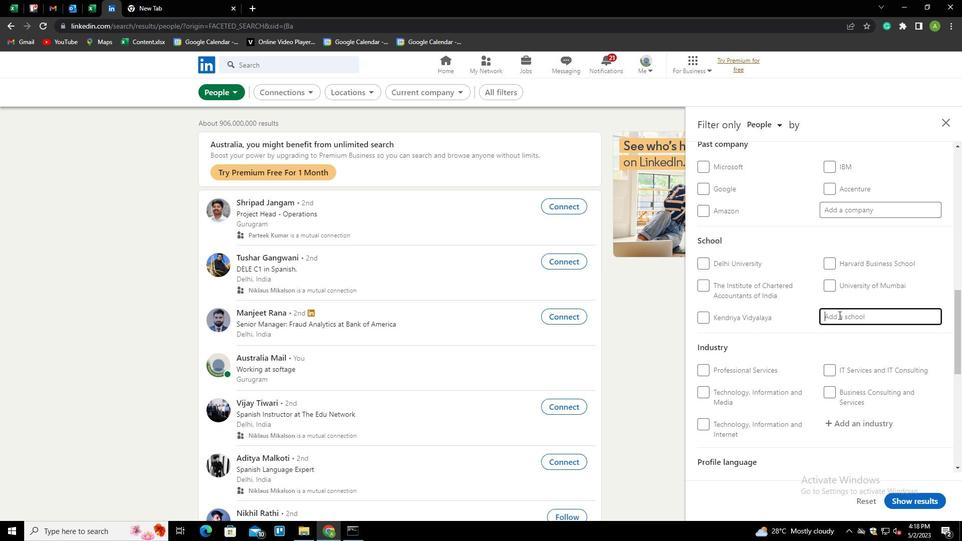 
Action: Mouse moved to (838, 317)
Screenshot: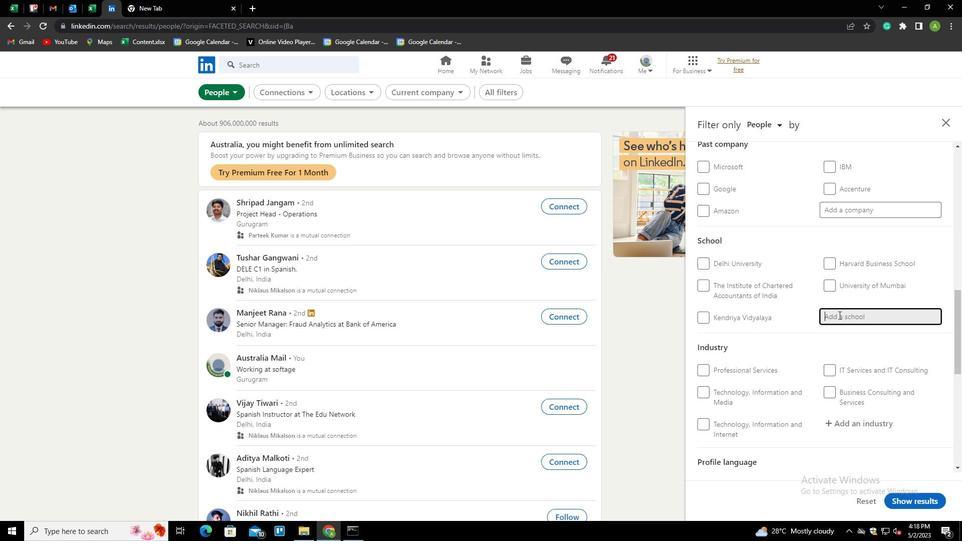 
Action: Key pressed <Key.shift>JOBS<Key.space><Key.shift>FOR<Key.space><Key.shift>RAJKOT<Key.down><Key.down><Key.enter>
Screenshot: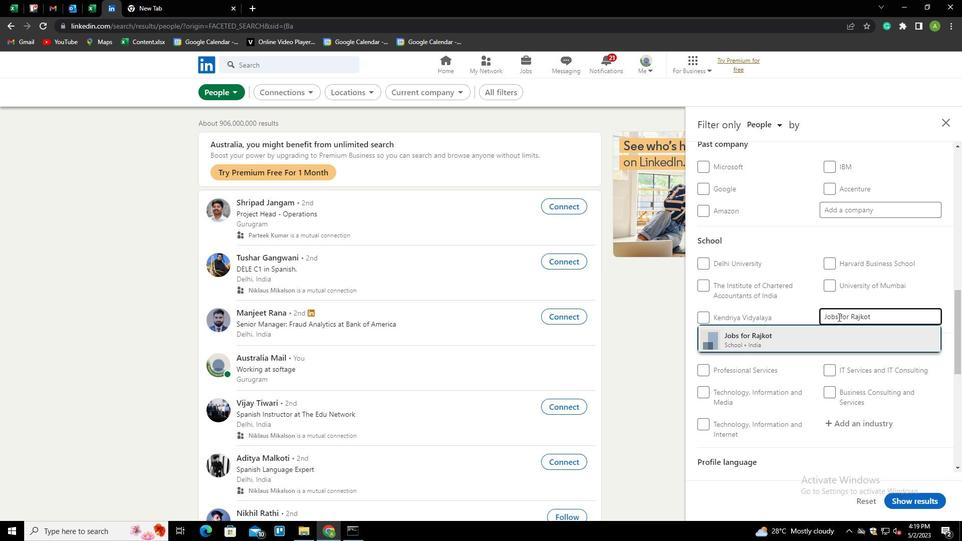 
Action: Mouse scrolled (838, 316) with delta (0, 0)
Screenshot: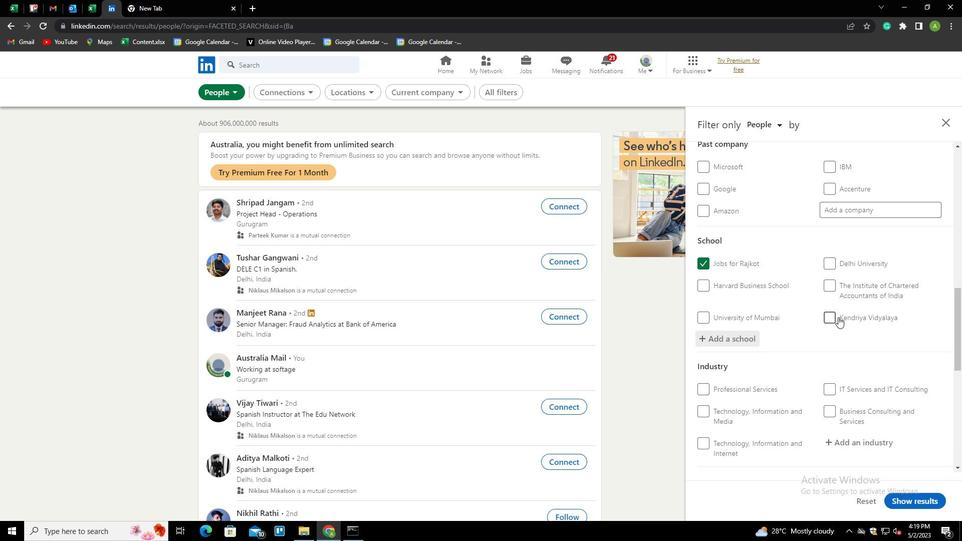
Action: Mouse scrolled (838, 316) with delta (0, 0)
Screenshot: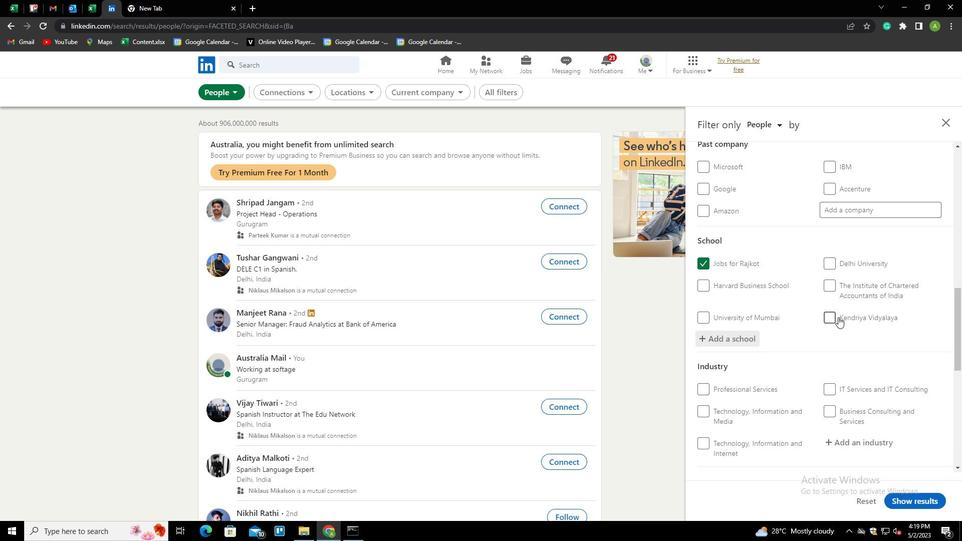 
Action: Mouse scrolled (838, 316) with delta (0, 0)
Screenshot: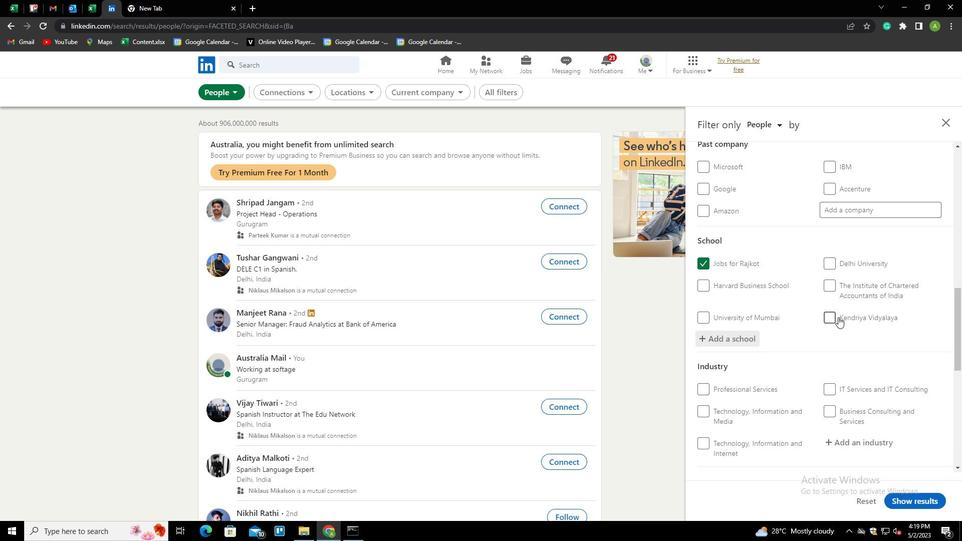 
Action: Mouse moved to (850, 292)
Screenshot: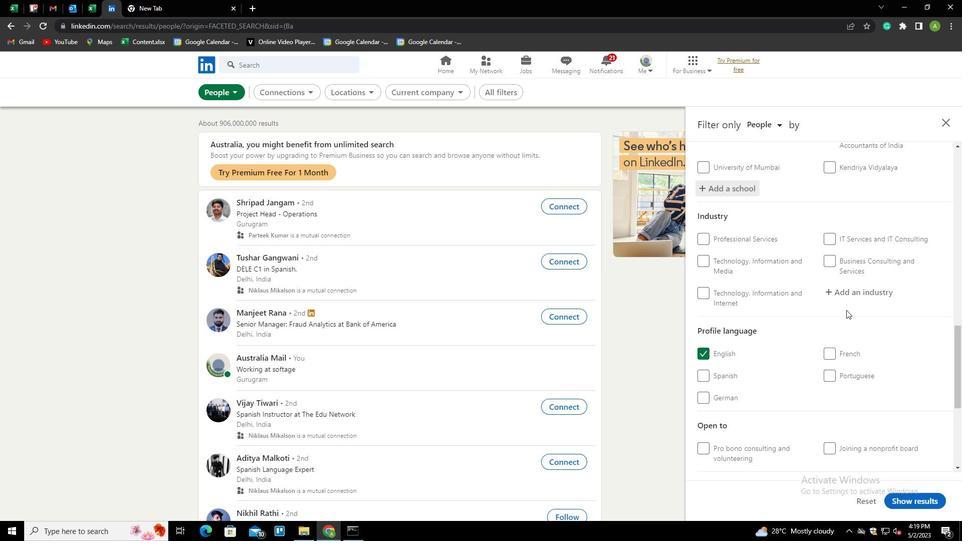
Action: Mouse pressed left at (850, 292)
Screenshot: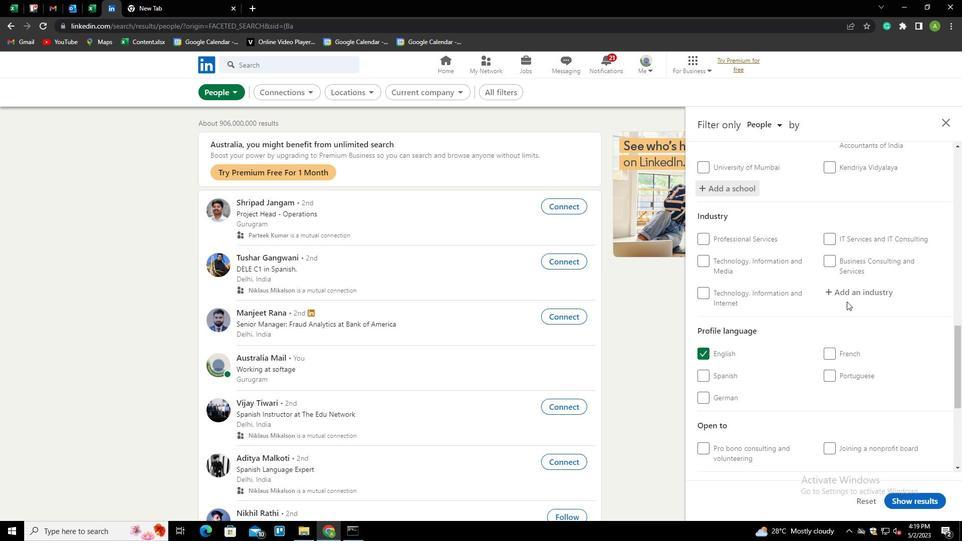 
Action: Mouse moved to (850, 292)
Screenshot: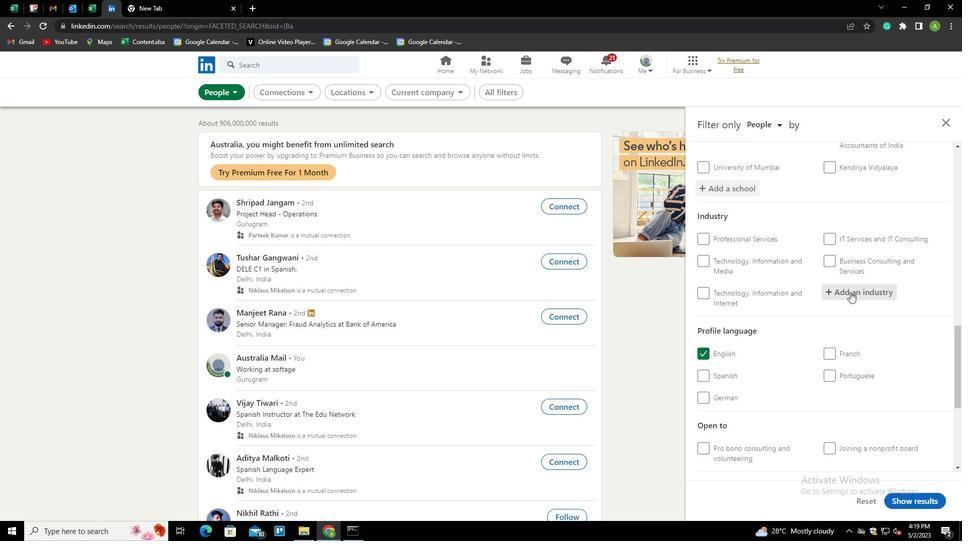 
Action: Mouse pressed left at (850, 292)
Screenshot: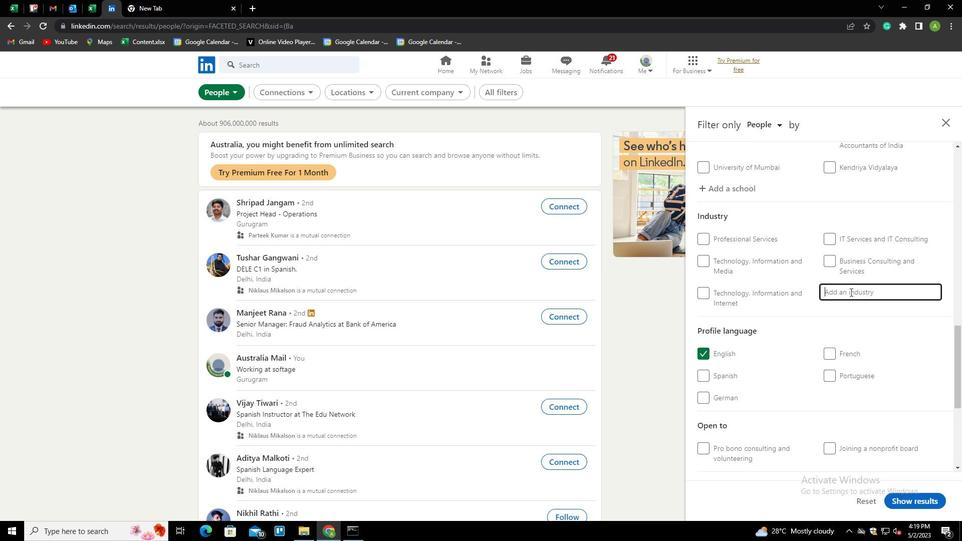 
Action: Key pressed <Key.shift>SPECIALITY<Key.space><Key.shift><Key.shift><Key.backspace><Key.backspace><Key.backspace><Key.backspace>TY<Key.space><Key.shift>TRADE<Key.down><Key.down><Key.enter>
Screenshot: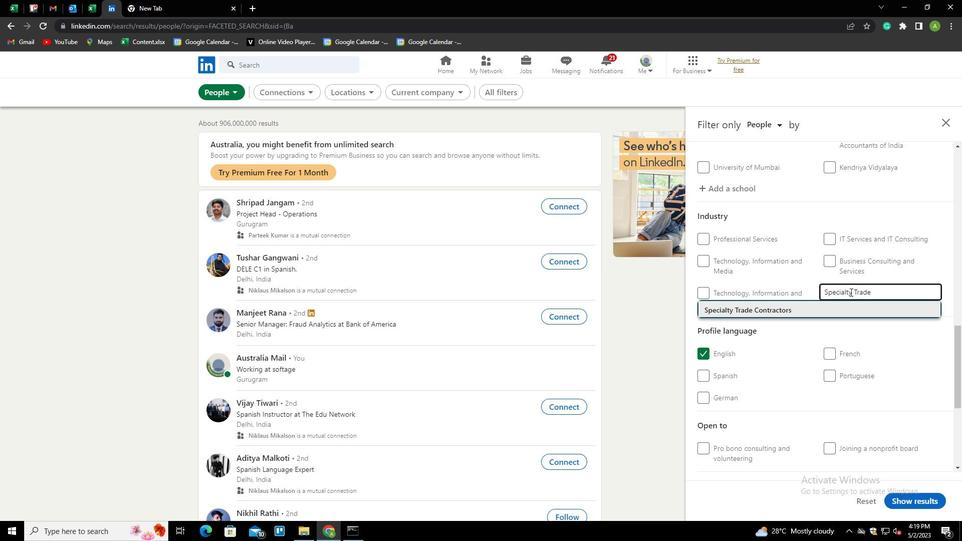 
Action: Mouse scrolled (850, 291) with delta (0, 0)
Screenshot: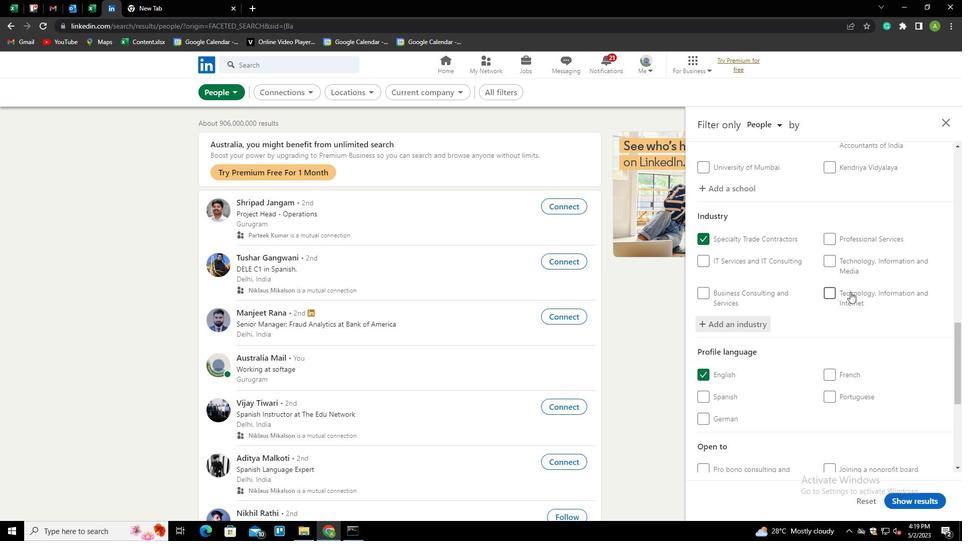 
Action: Mouse scrolled (850, 291) with delta (0, 0)
Screenshot: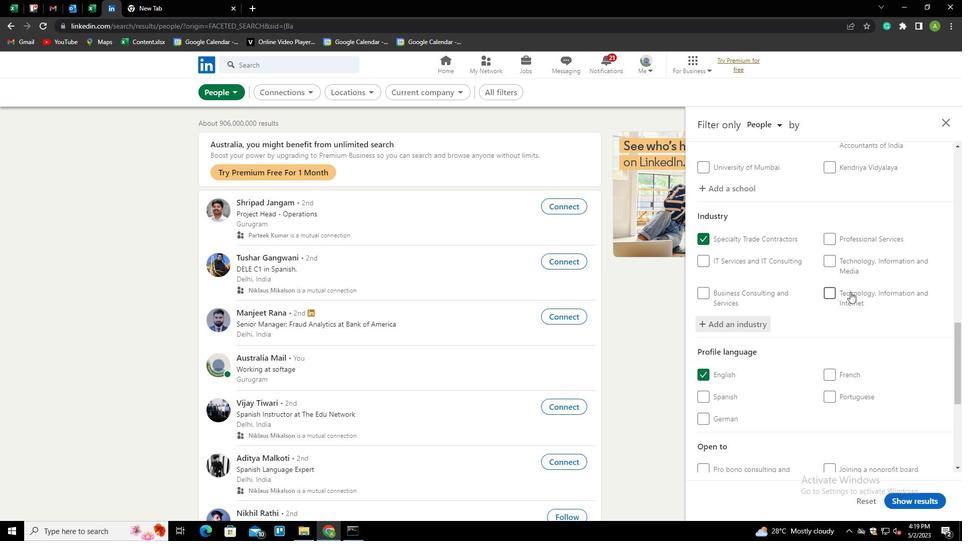 
Action: Mouse scrolled (850, 291) with delta (0, 0)
Screenshot: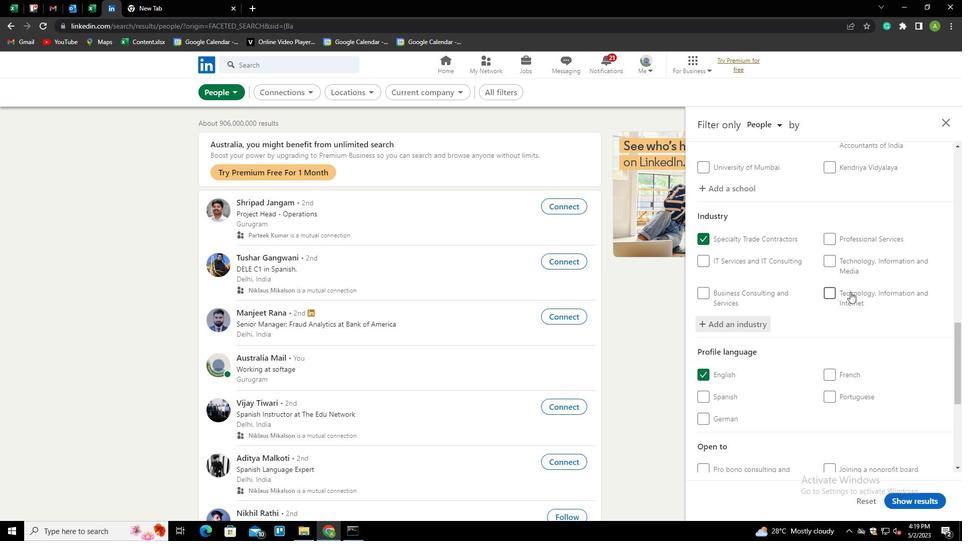 
Action: Mouse scrolled (850, 291) with delta (0, 0)
Screenshot: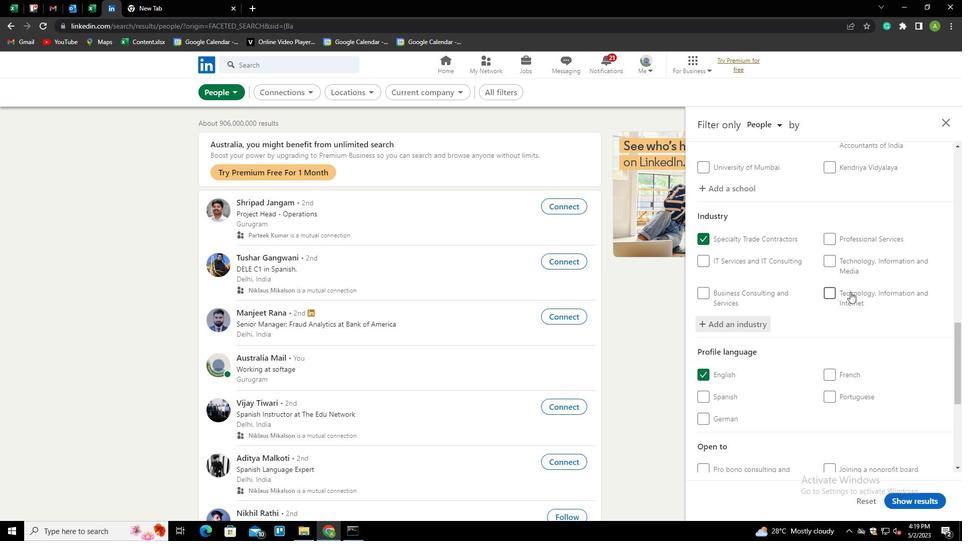 
Action: Mouse moved to (842, 374)
Screenshot: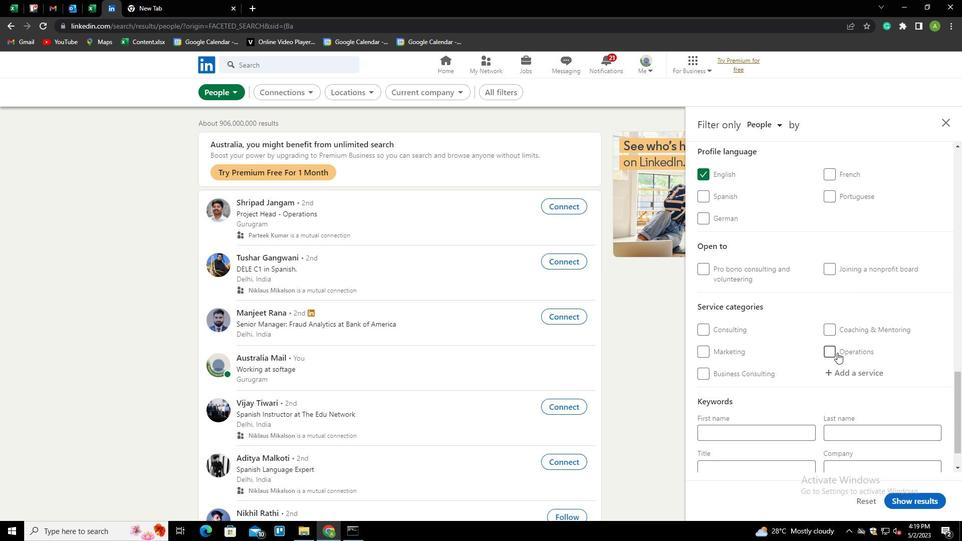 
Action: Mouse pressed left at (842, 374)
Screenshot: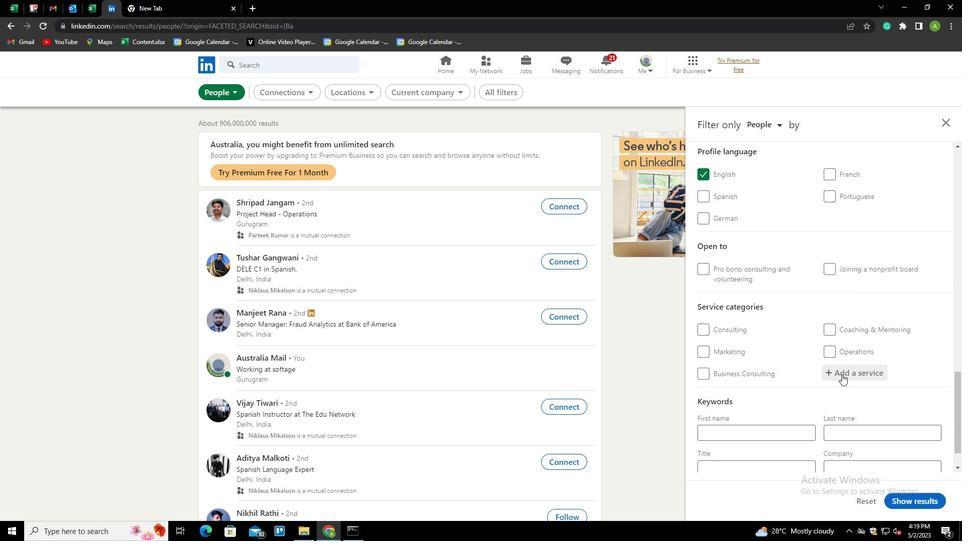 
Action: Mouse moved to (846, 373)
Screenshot: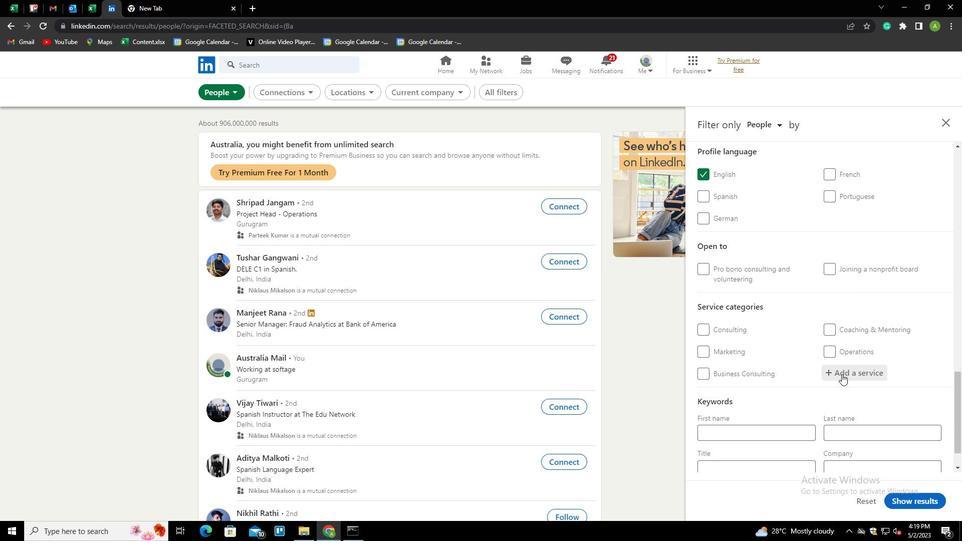 
Action: Mouse pressed left at (846, 373)
Screenshot: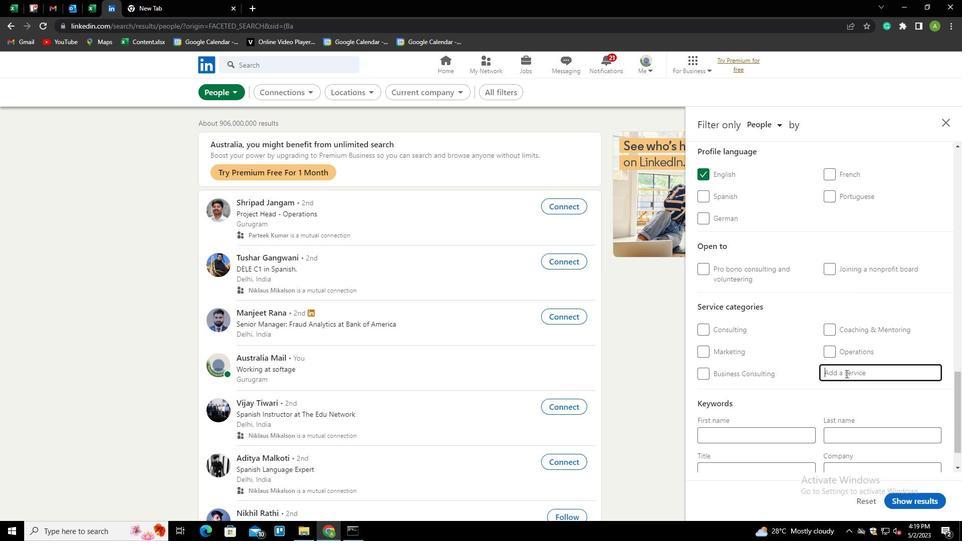 
Action: Key pressed <Key.shift><Key.shift>TECHNICAL<Key.space><Key.down><Key.enter>
Screenshot: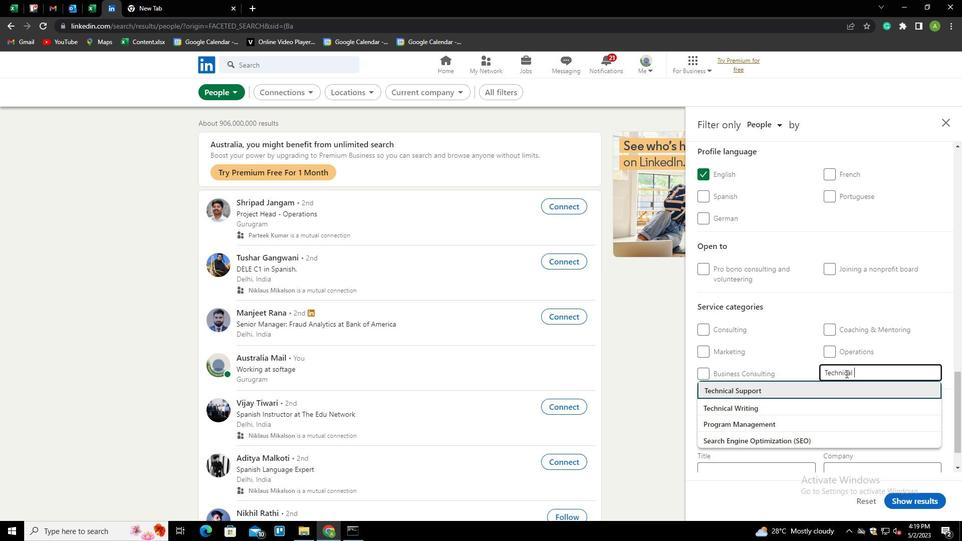 
Action: Mouse scrolled (846, 373) with delta (0, 0)
Screenshot: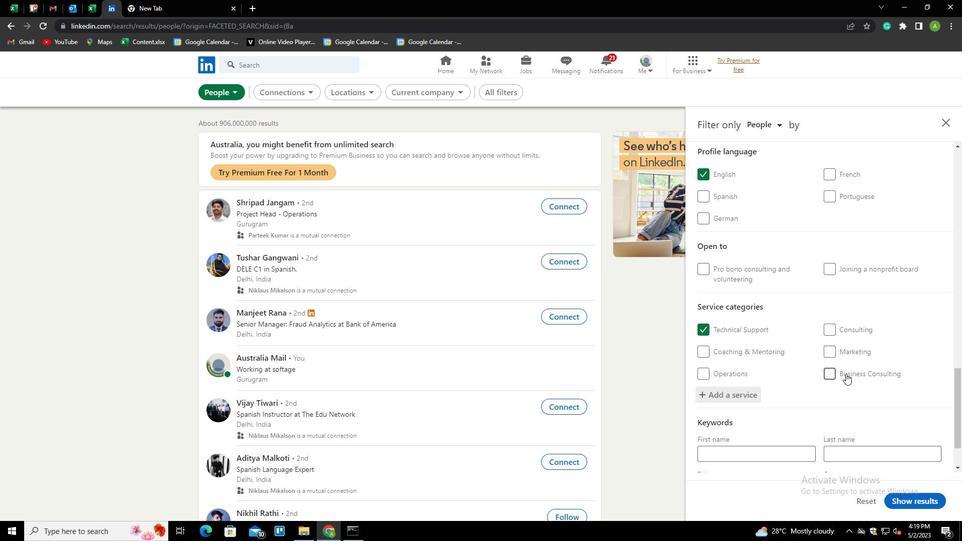 
Action: Mouse scrolled (846, 373) with delta (0, 0)
Screenshot: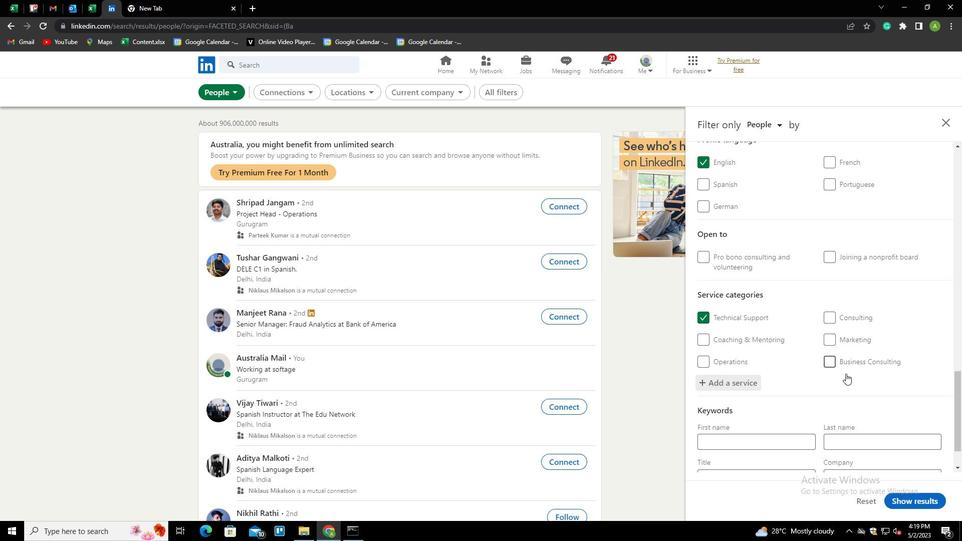 
Action: Mouse scrolled (846, 373) with delta (0, 0)
Screenshot: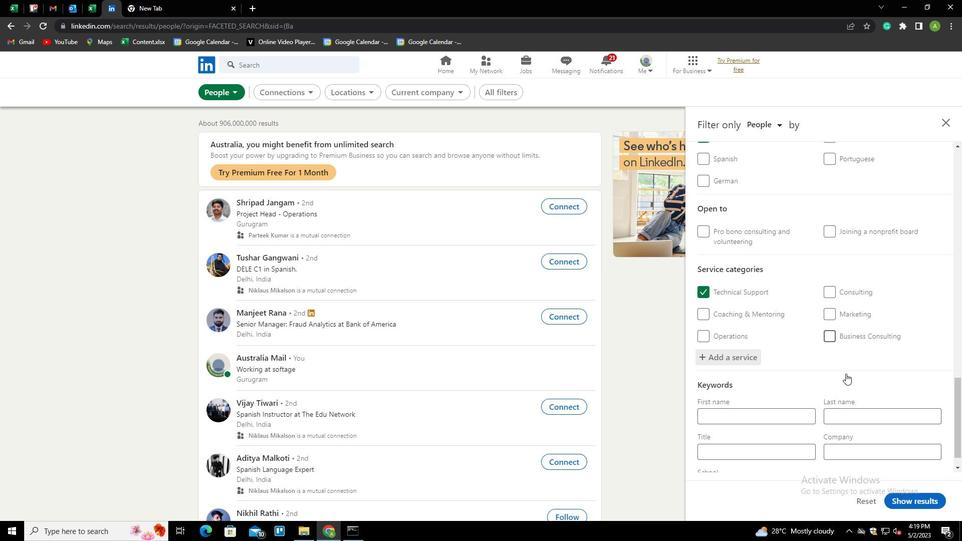 
Action: Mouse moved to (760, 432)
Screenshot: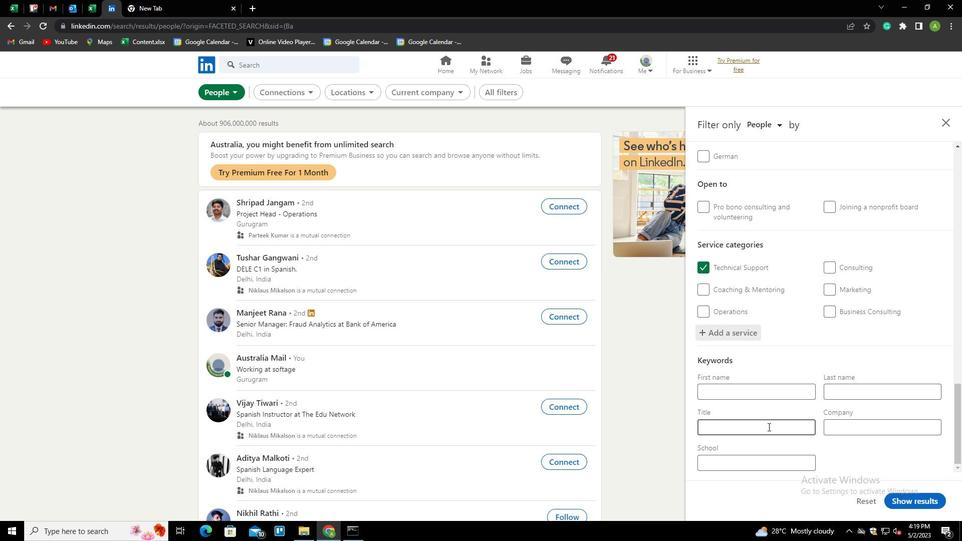 
Action: Mouse pressed left at (760, 432)
Screenshot: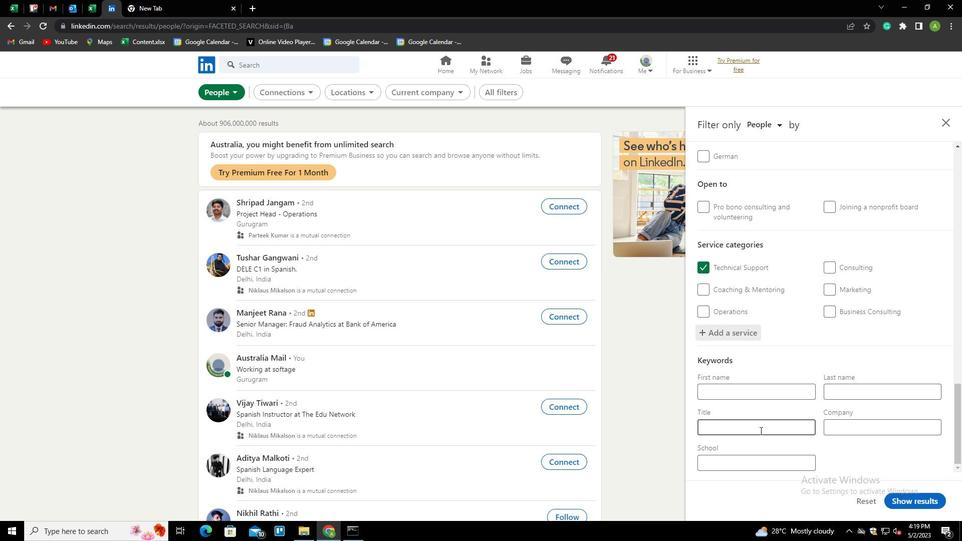 
Action: Key pressed <Key.shift><Key.shift><Key.shift><Key.shift><Key.shift><Key.shift><Key.shift><Key.shift><Key.shift><Key.shift><Key.shift><Key.shift><Key.shift><Key.shift><Key.shift><Key.shift><Key.shift><Key.shift><Key.shift><Key.shift><Key.shift><Key.shift>MUSIC<Key.space>P<Key.shift>RODUCER
Screenshot: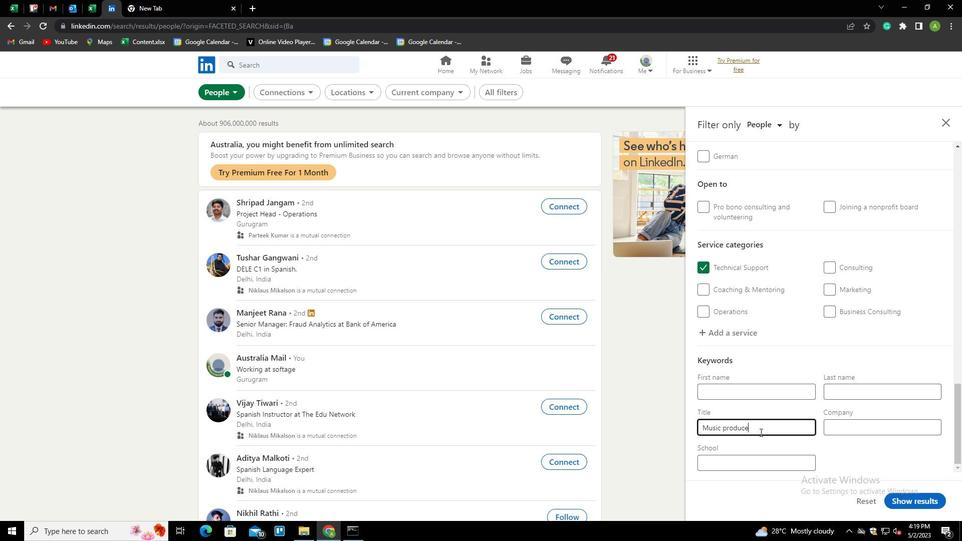 
Action: Mouse moved to (907, 497)
Screenshot: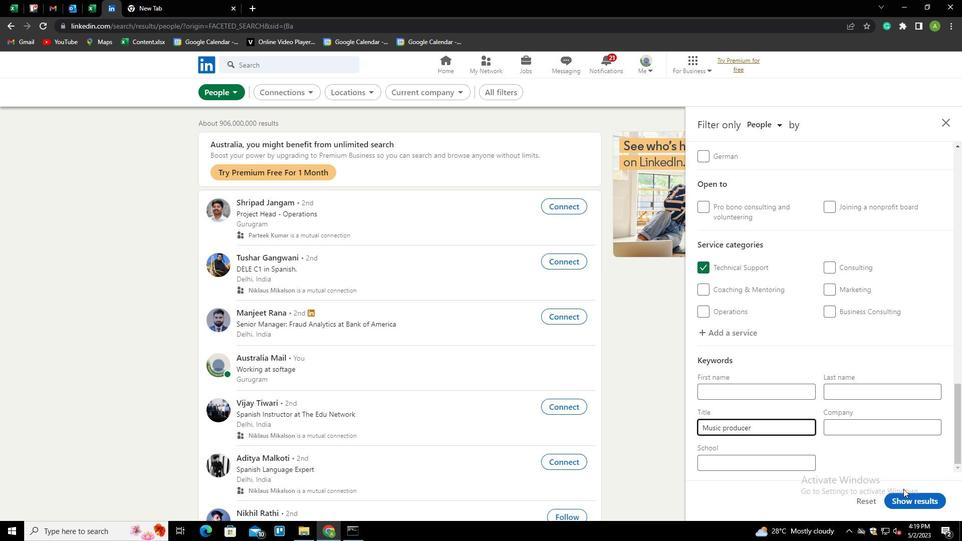 
Action: Mouse pressed left at (907, 497)
Screenshot: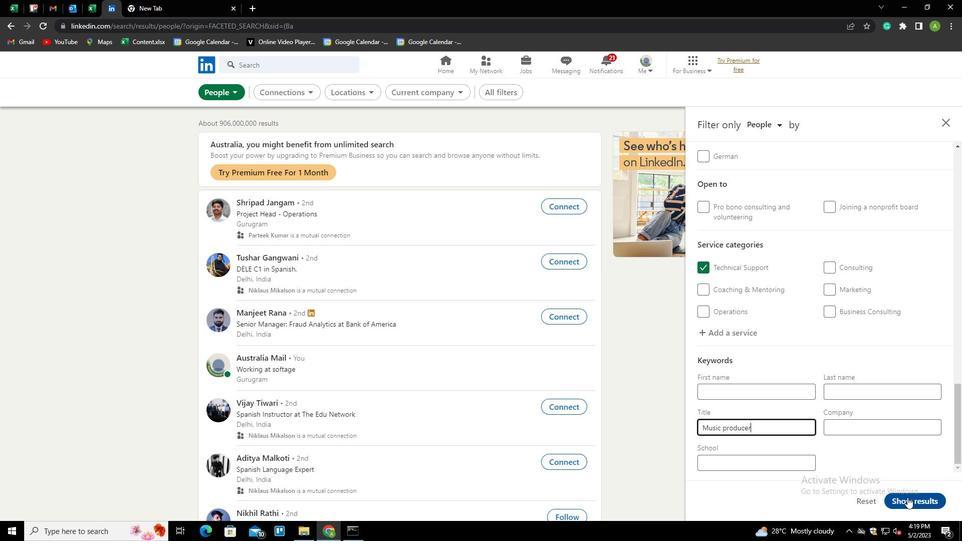 
